 Task: Check the rules for "Sunday Gridiron Challenge".
Action: Mouse moved to (834, 456)
Screenshot: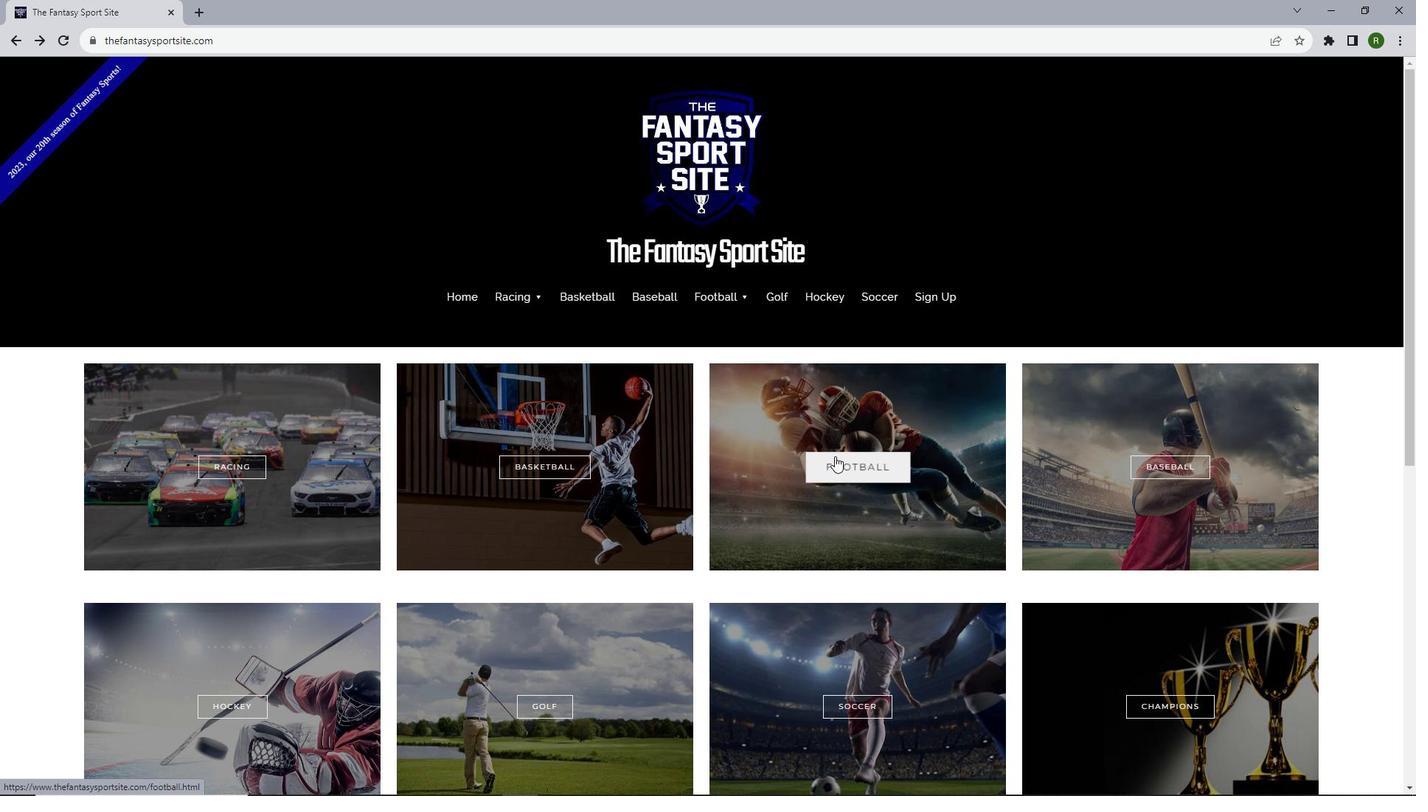 
Action: Mouse pressed left at (834, 456)
Screenshot: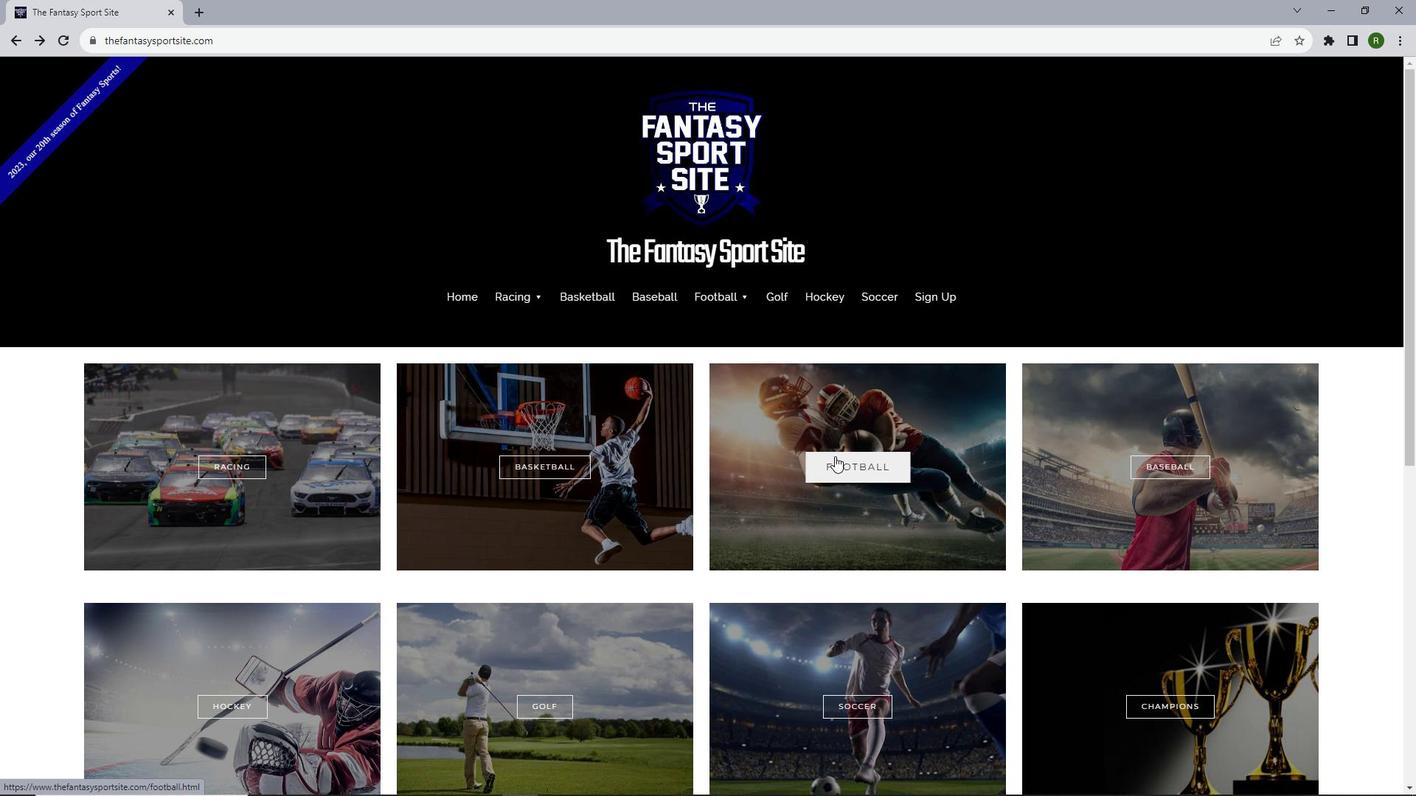 
Action: Mouse moved to (817, 473)
Screenshot: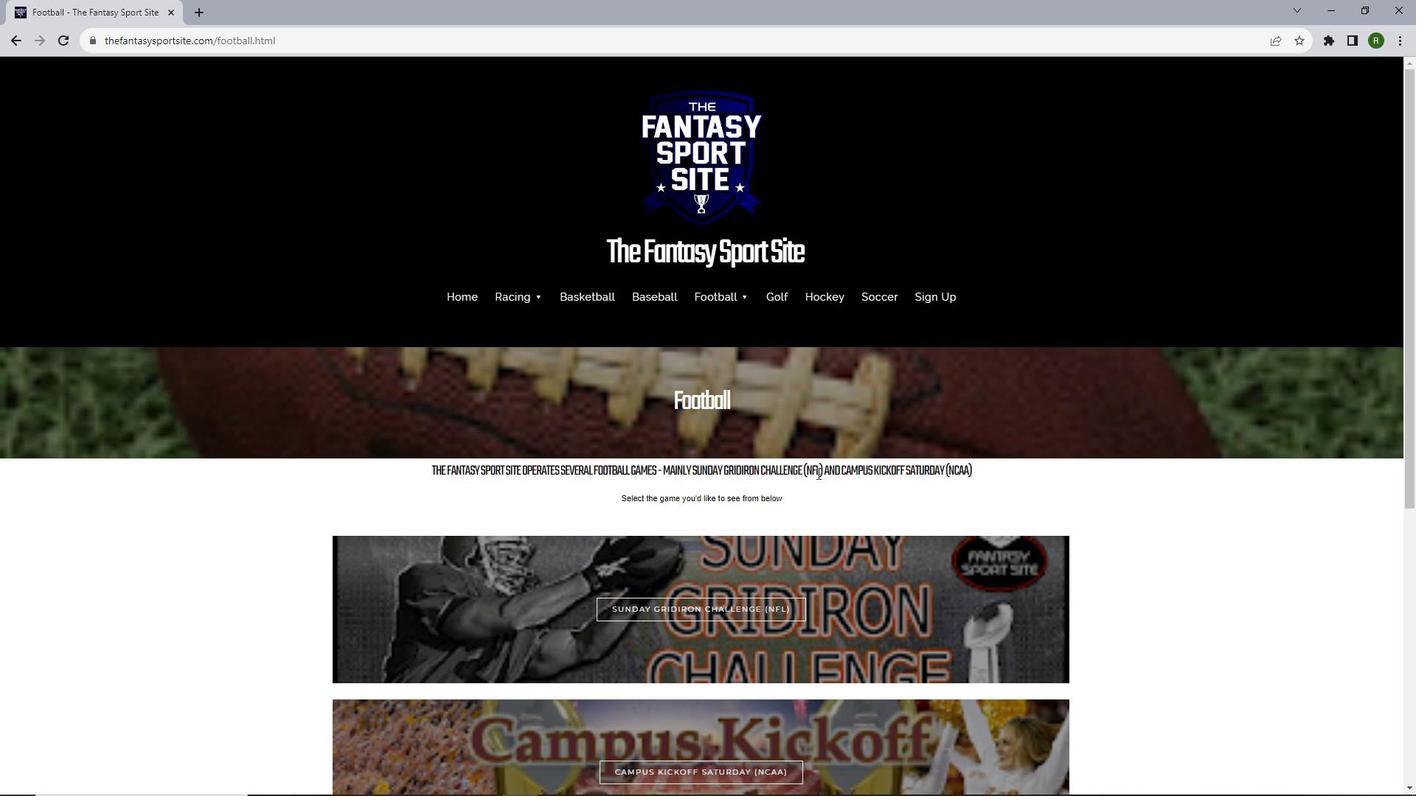 
Action: Mouse scrolled (817, 472) with delta (0, 0)
Screenshot: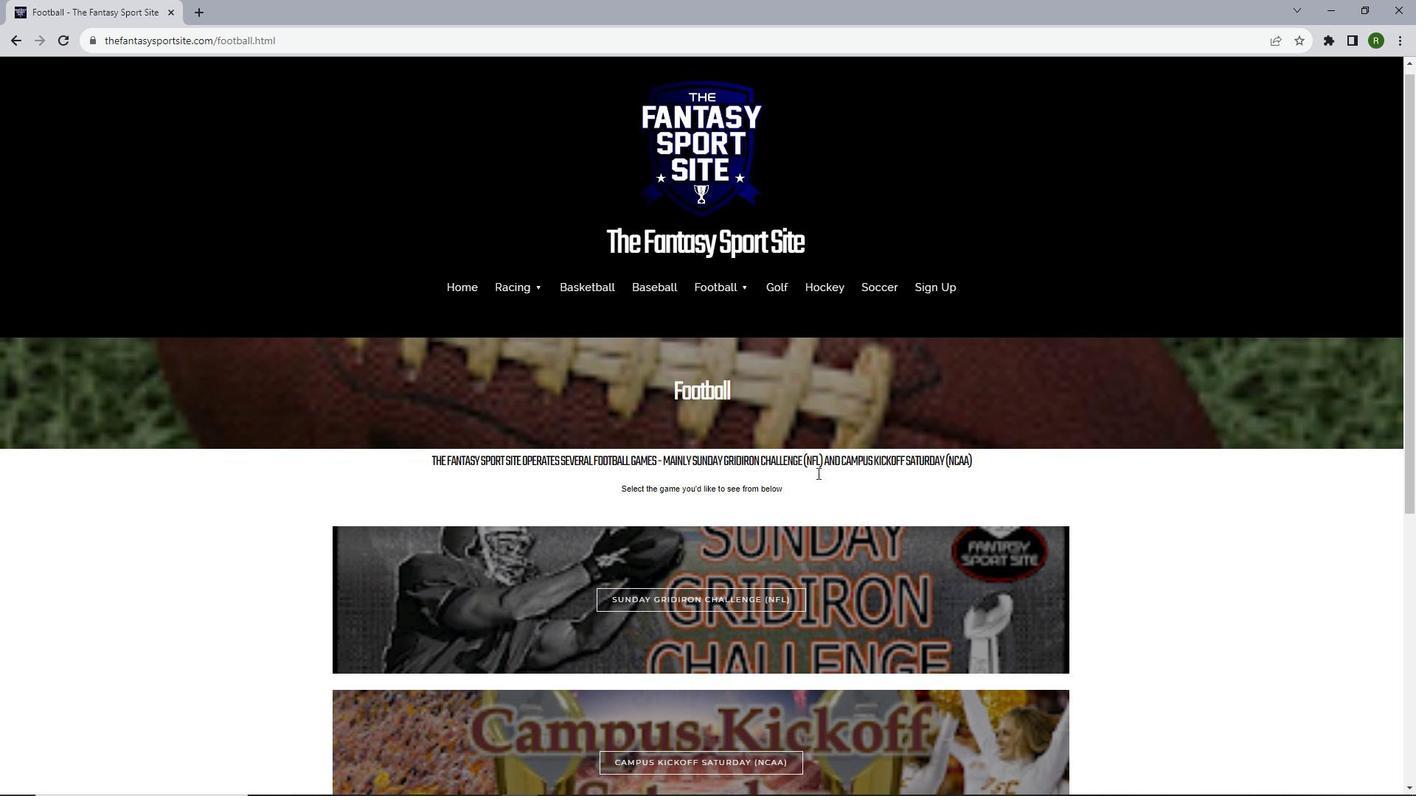 
Action: Mouse scrolled (817, 472) with delta (0, 0)
Screenshot: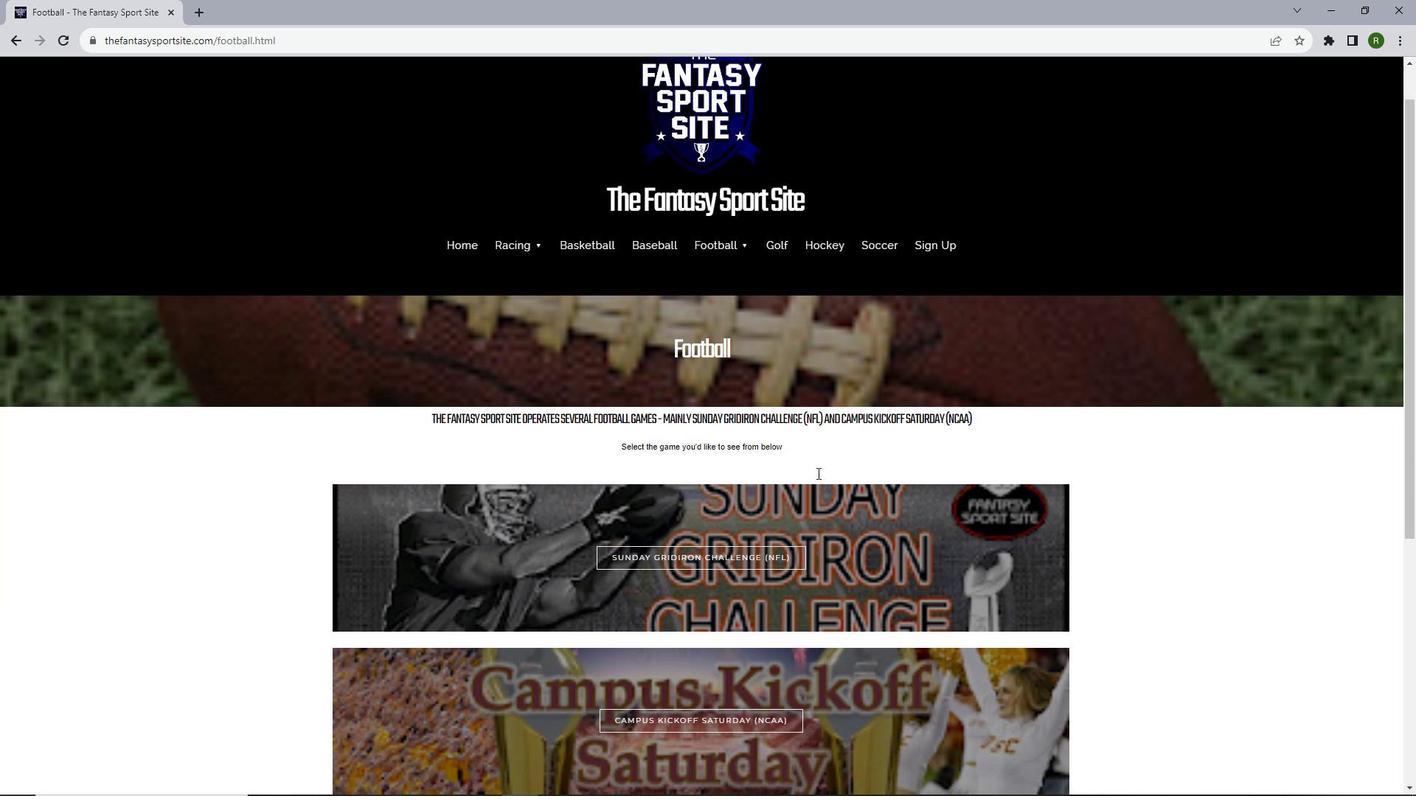 
Action: Mouse moved to (721, 468)
Screenshot: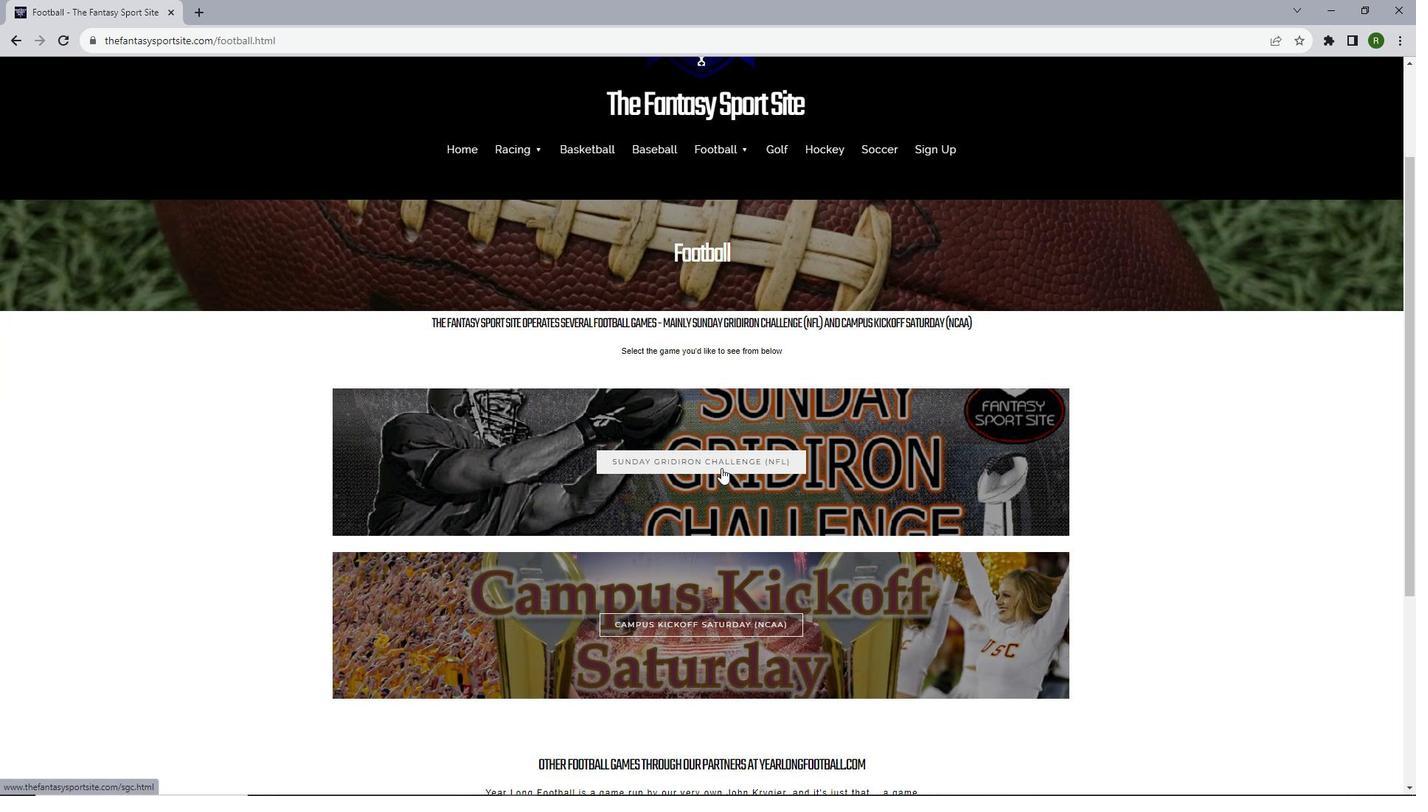 
Action: Mouse pressed left at (721, 468)
Screenshot: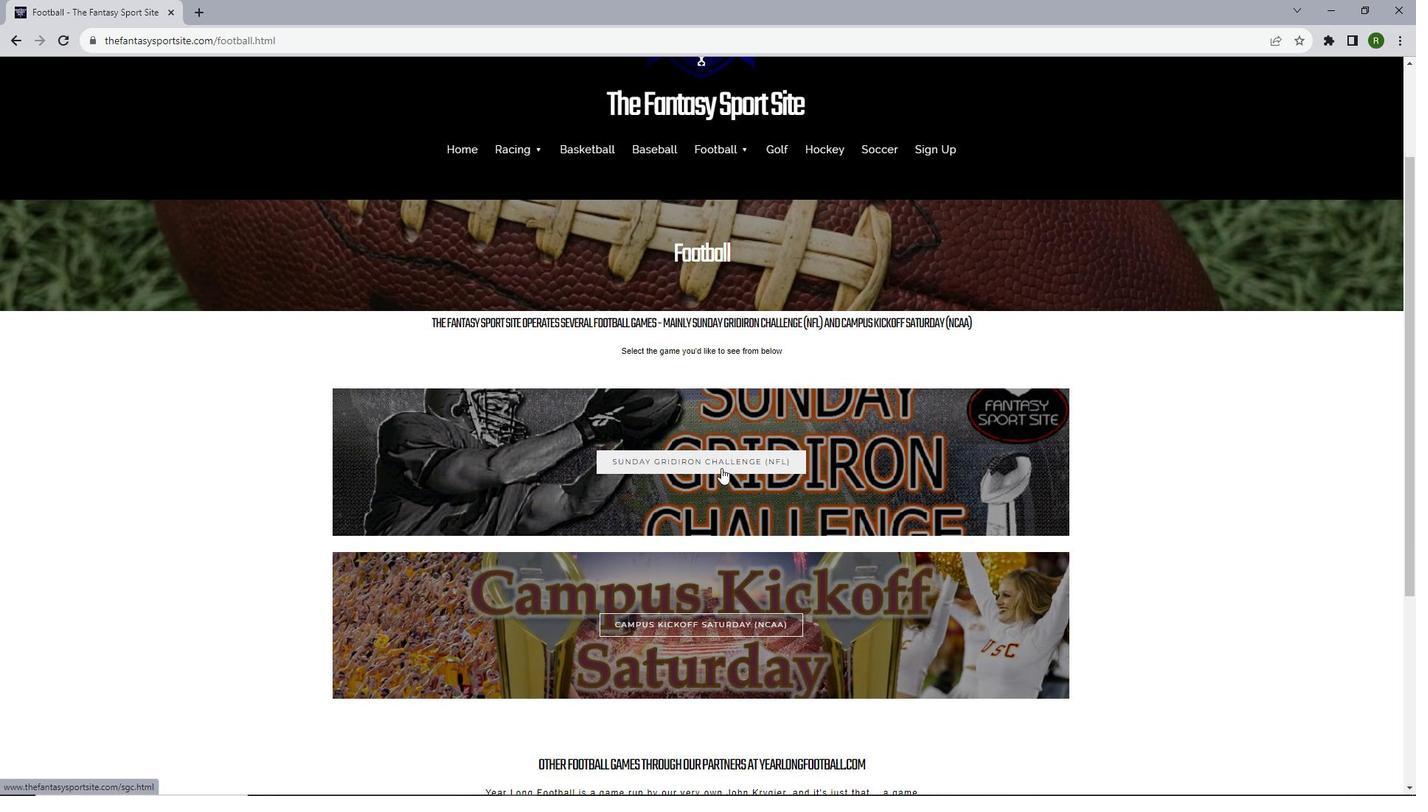 
Action: Mouse moved to (628, 413)
Screenshot: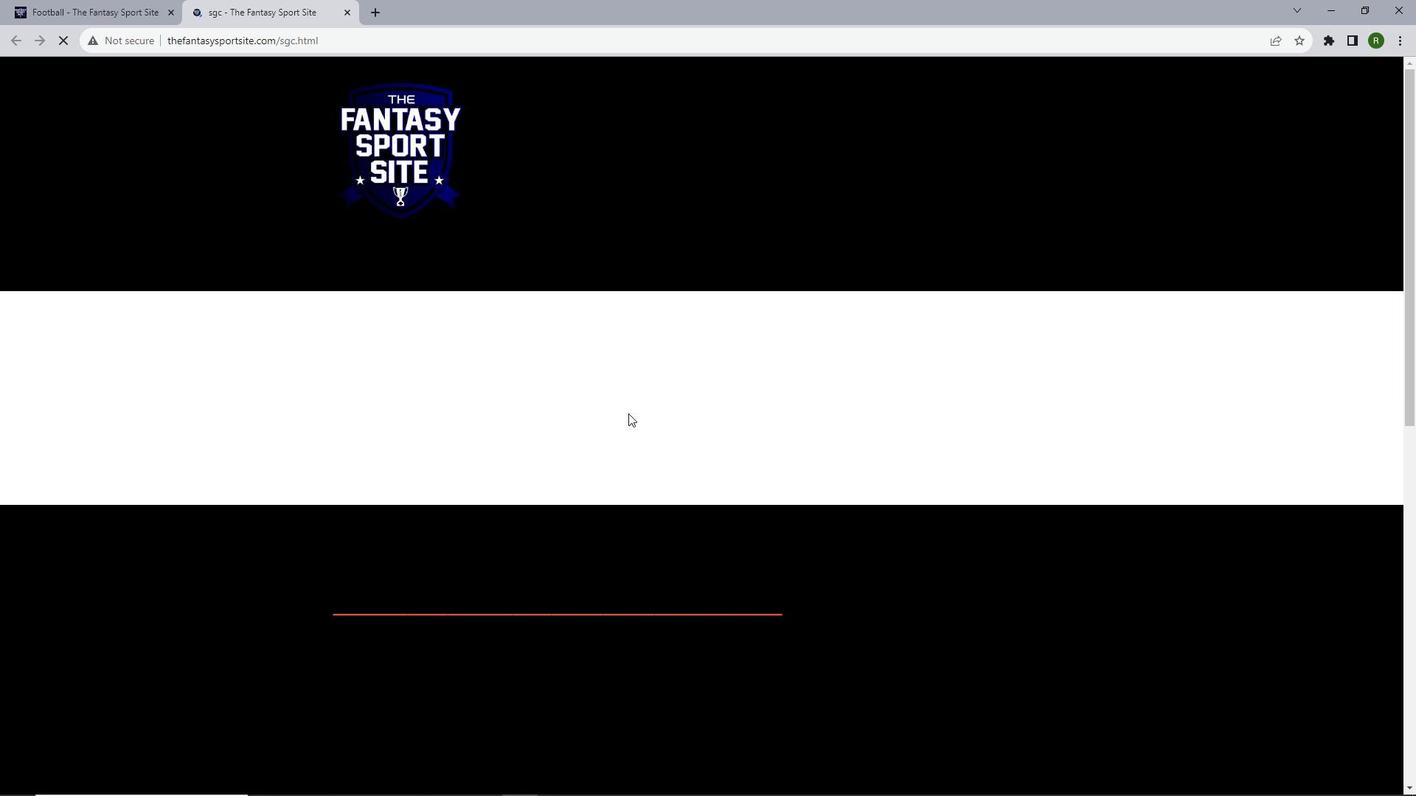 
Action: Mouse scrolled (628, 413) with delta (0, 0)
Screenshot: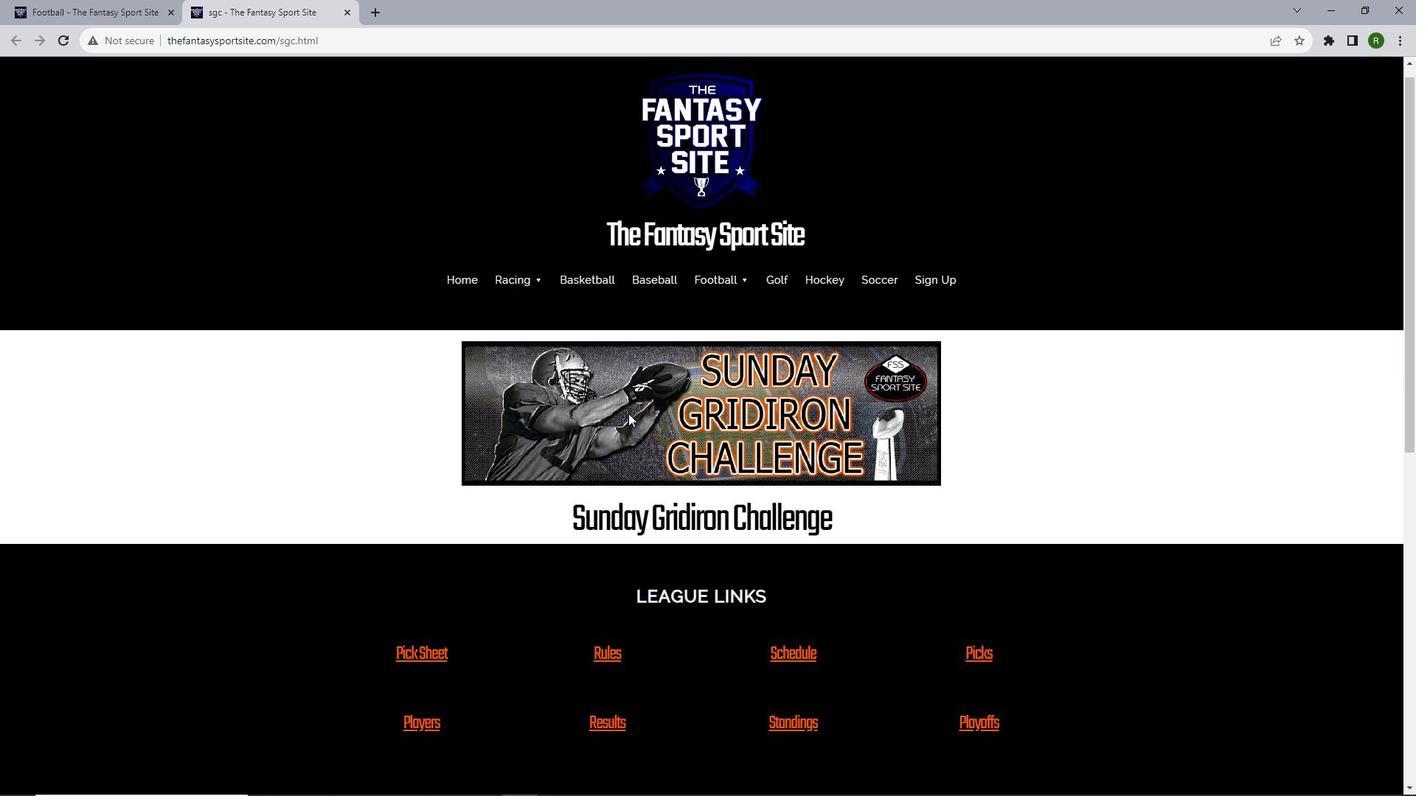 
Action: Mouse scrolled (628, 413) with delta (0, 0)
Screenshot: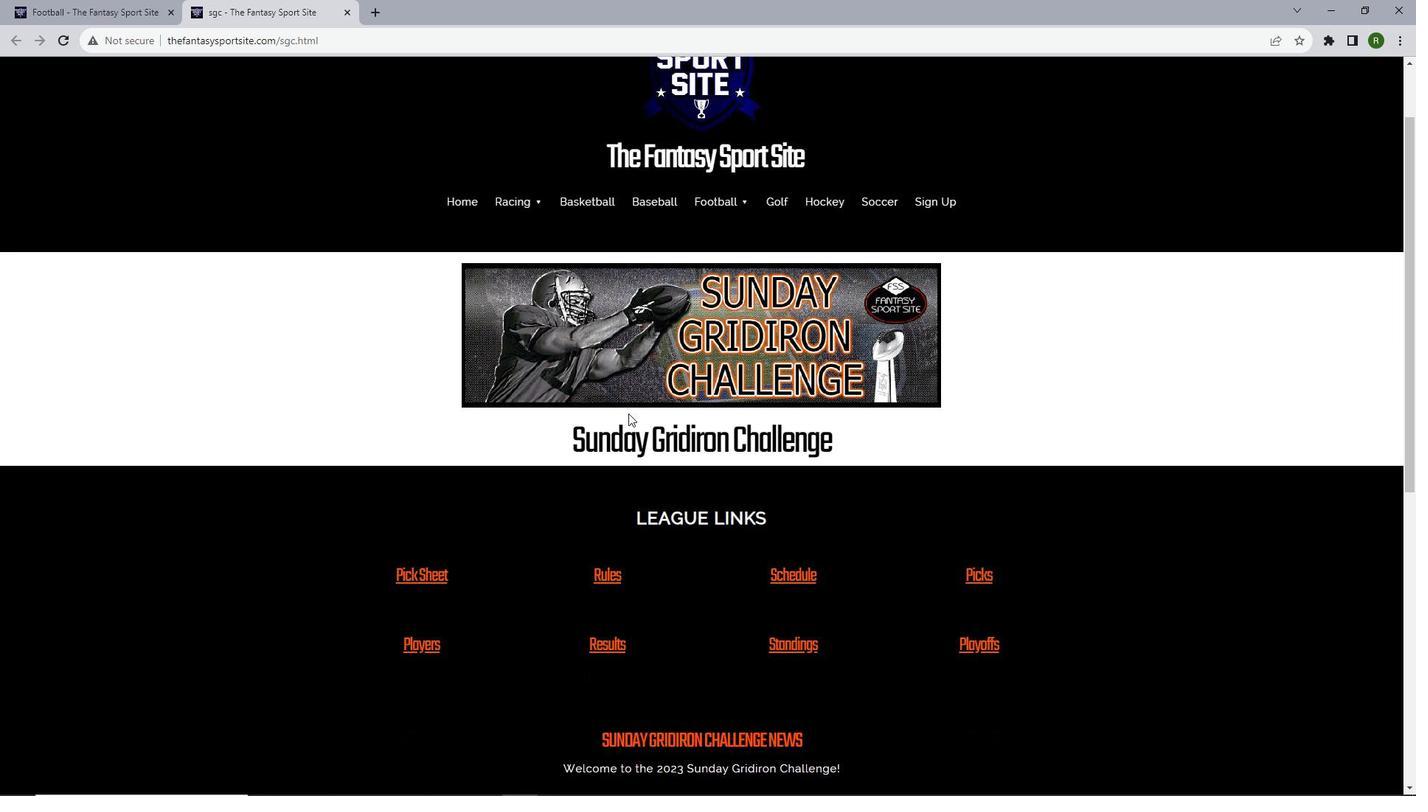 
Action: Mouse scrolled (628, 413) with delta (0, 0)
Screenshot: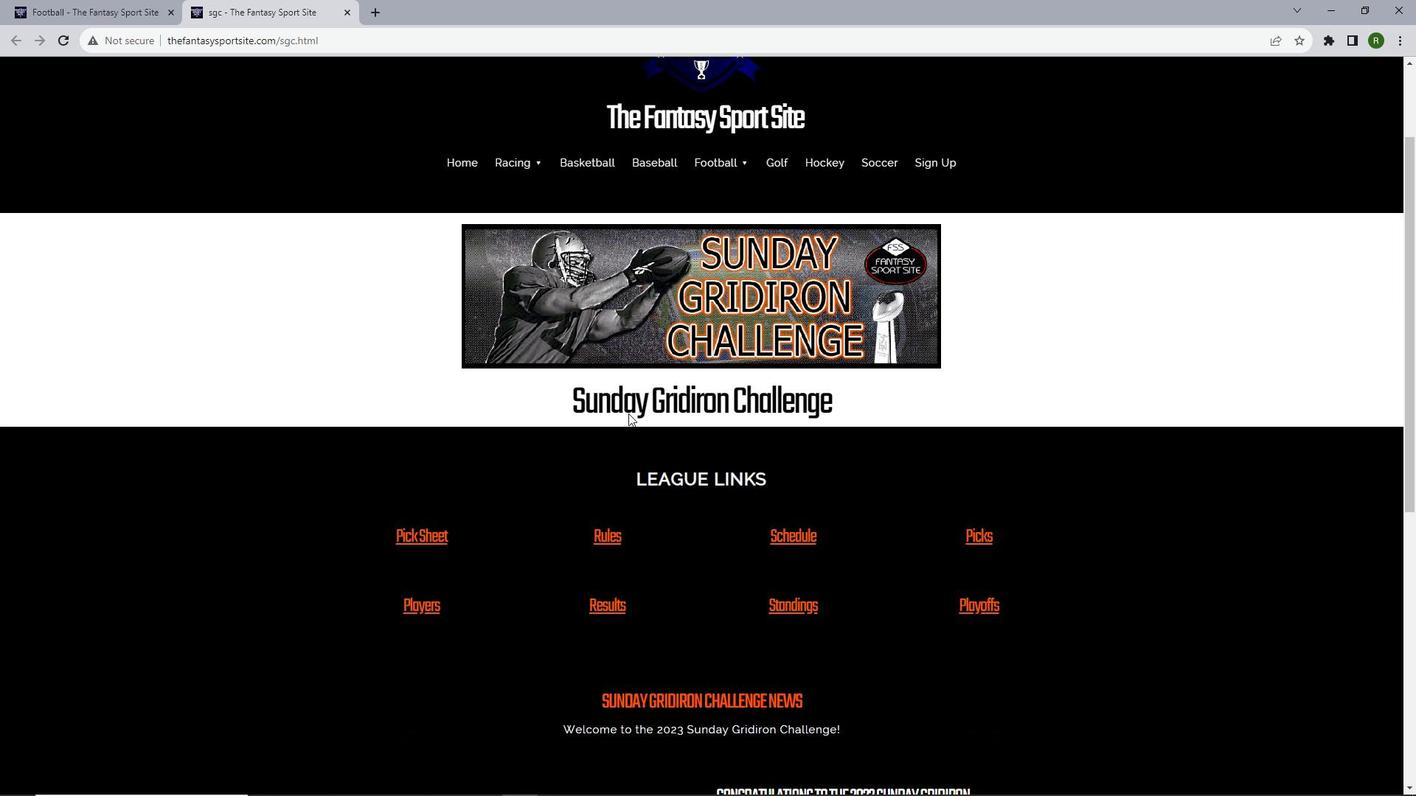 
Action: Mouse moved to (633, 414)
Screenshot: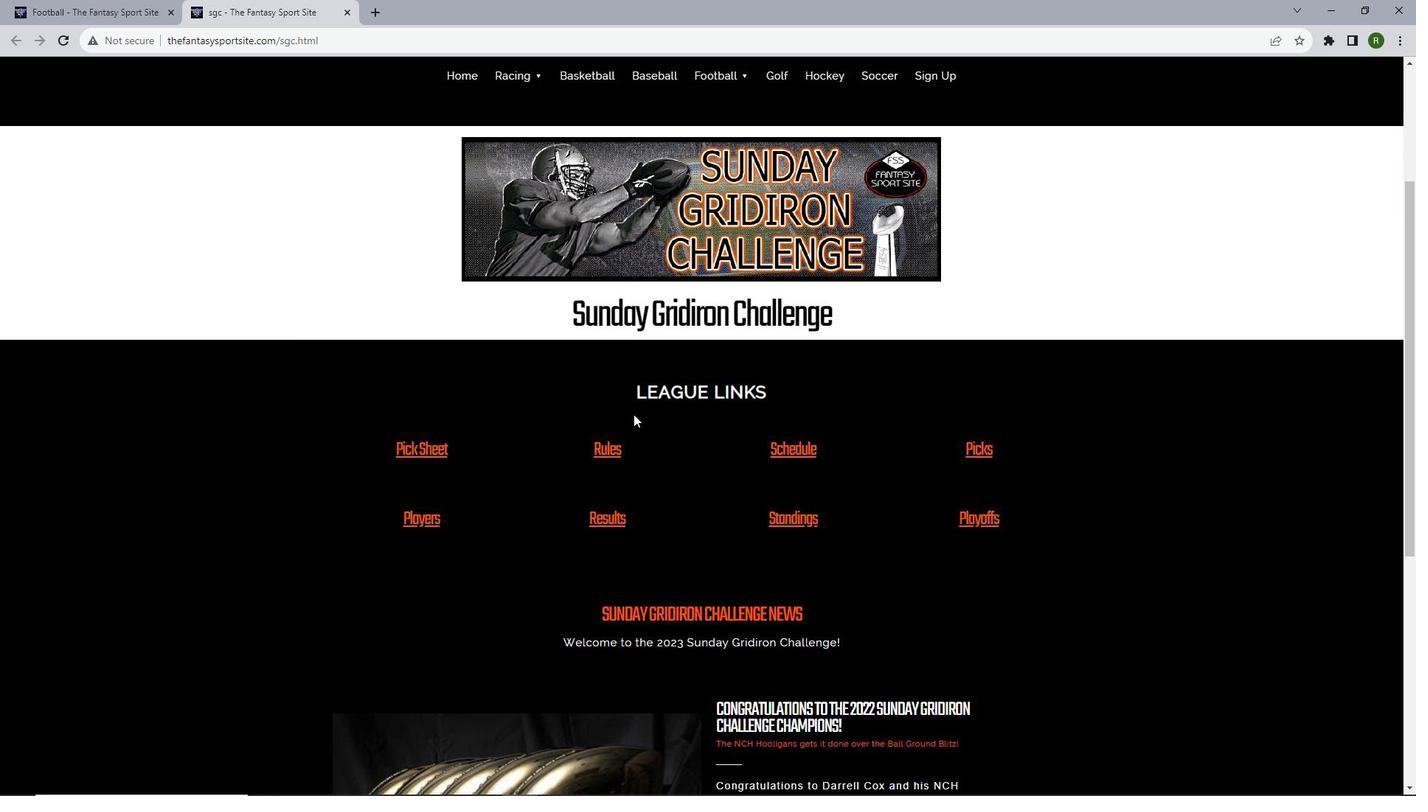 
Action: Mouse scrolled (633, 413) with delta (0, 0)
Screenshot: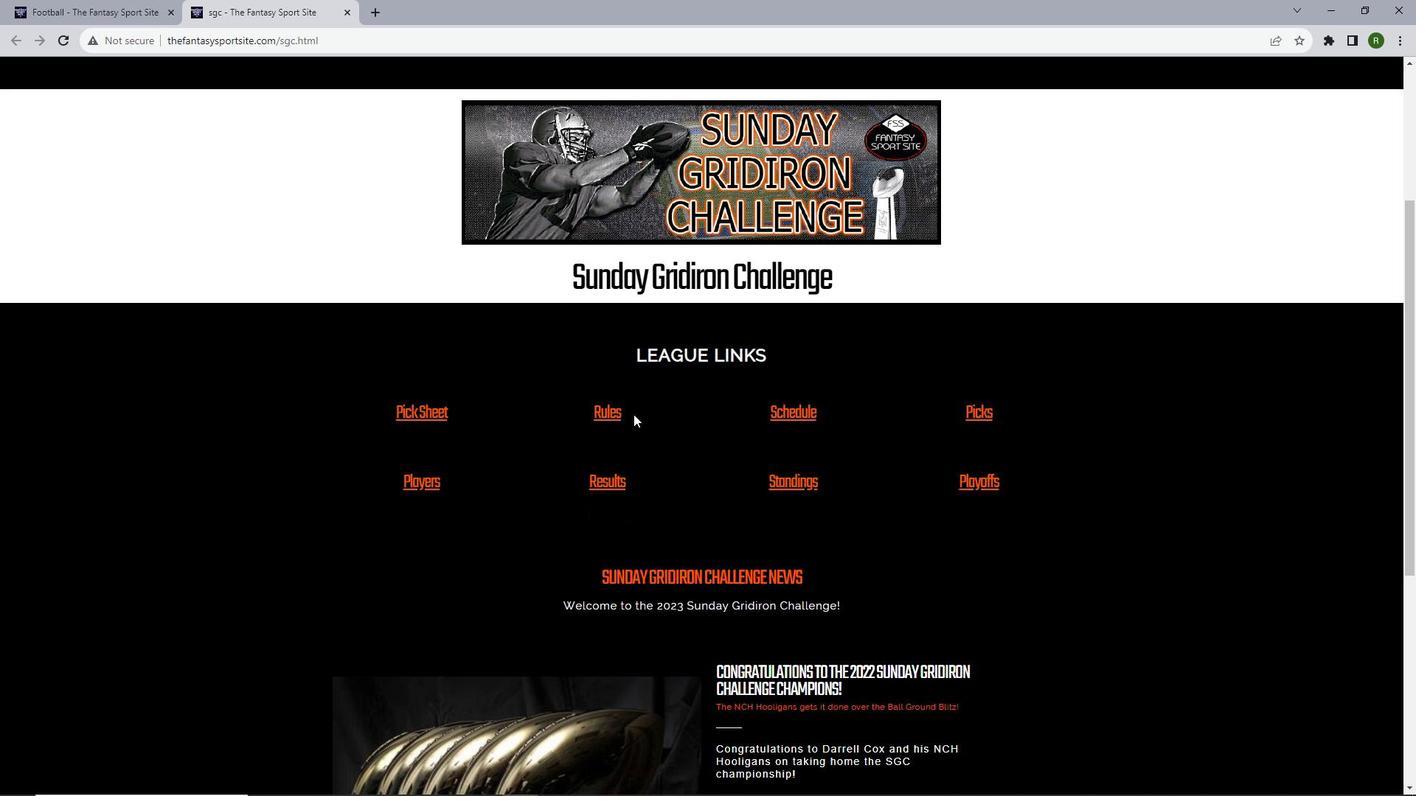 
Action: Mouse moved to (618, 376)
Screenshot: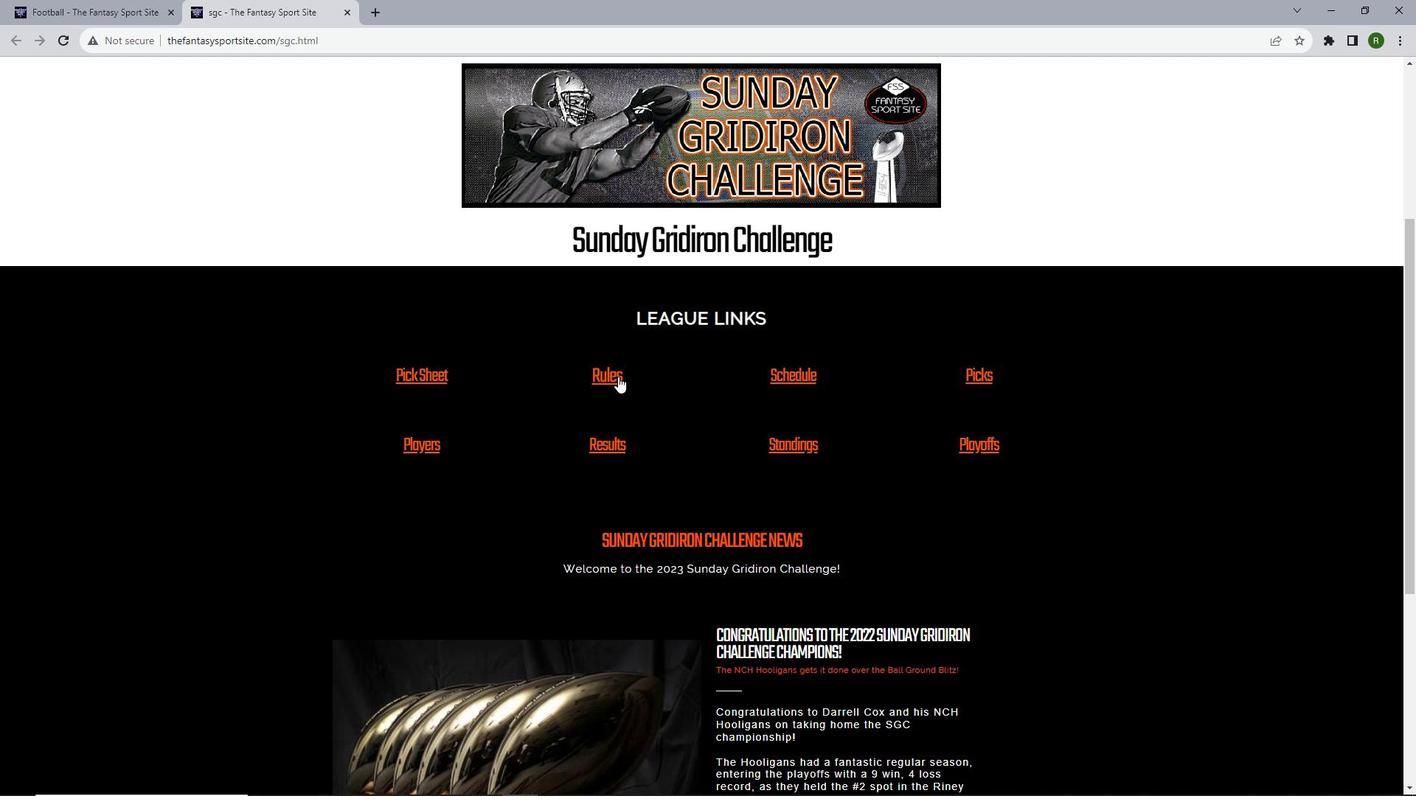 
Action: Mouse pressed left at (618, 376)
Screenshot: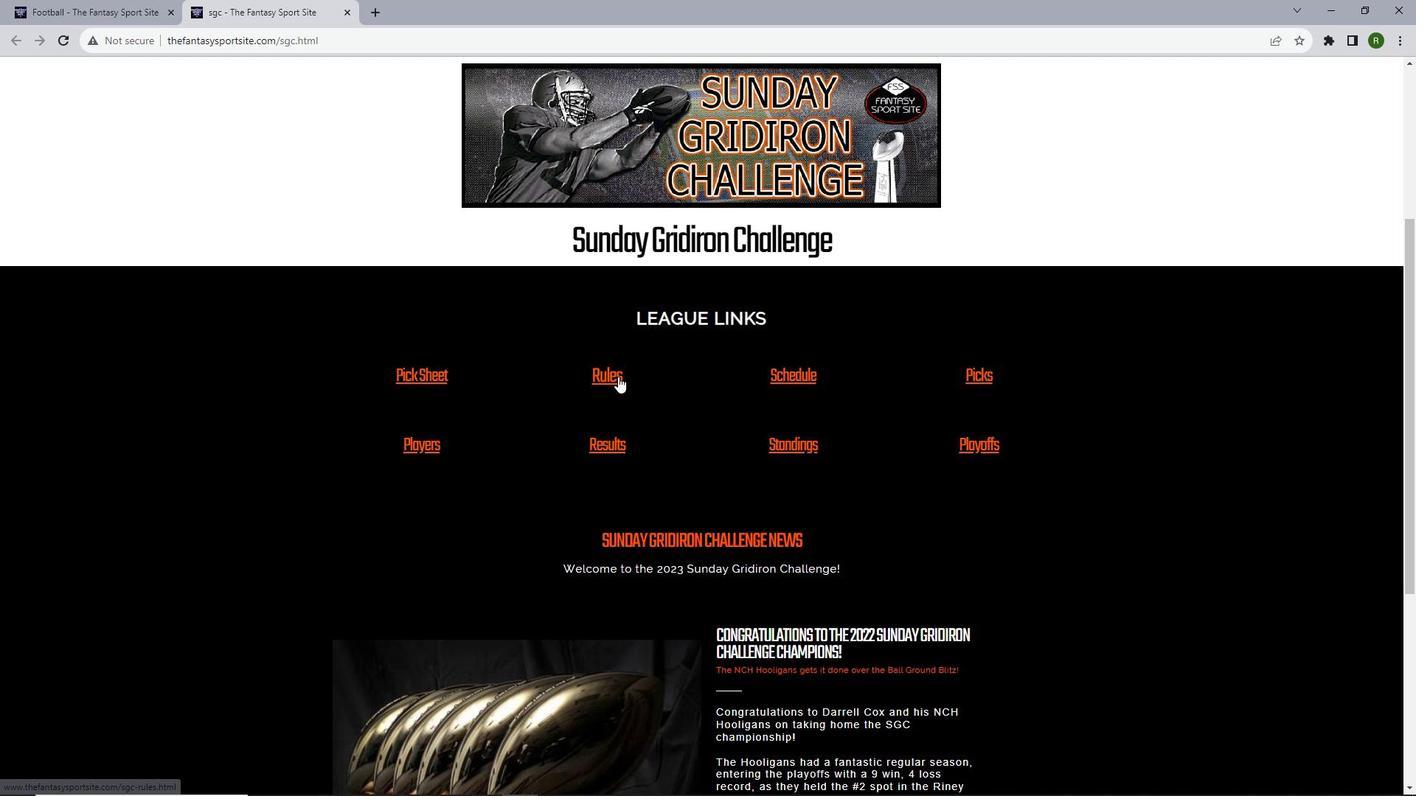 
Action: Mouse moved to (626, 372)
Screenshot: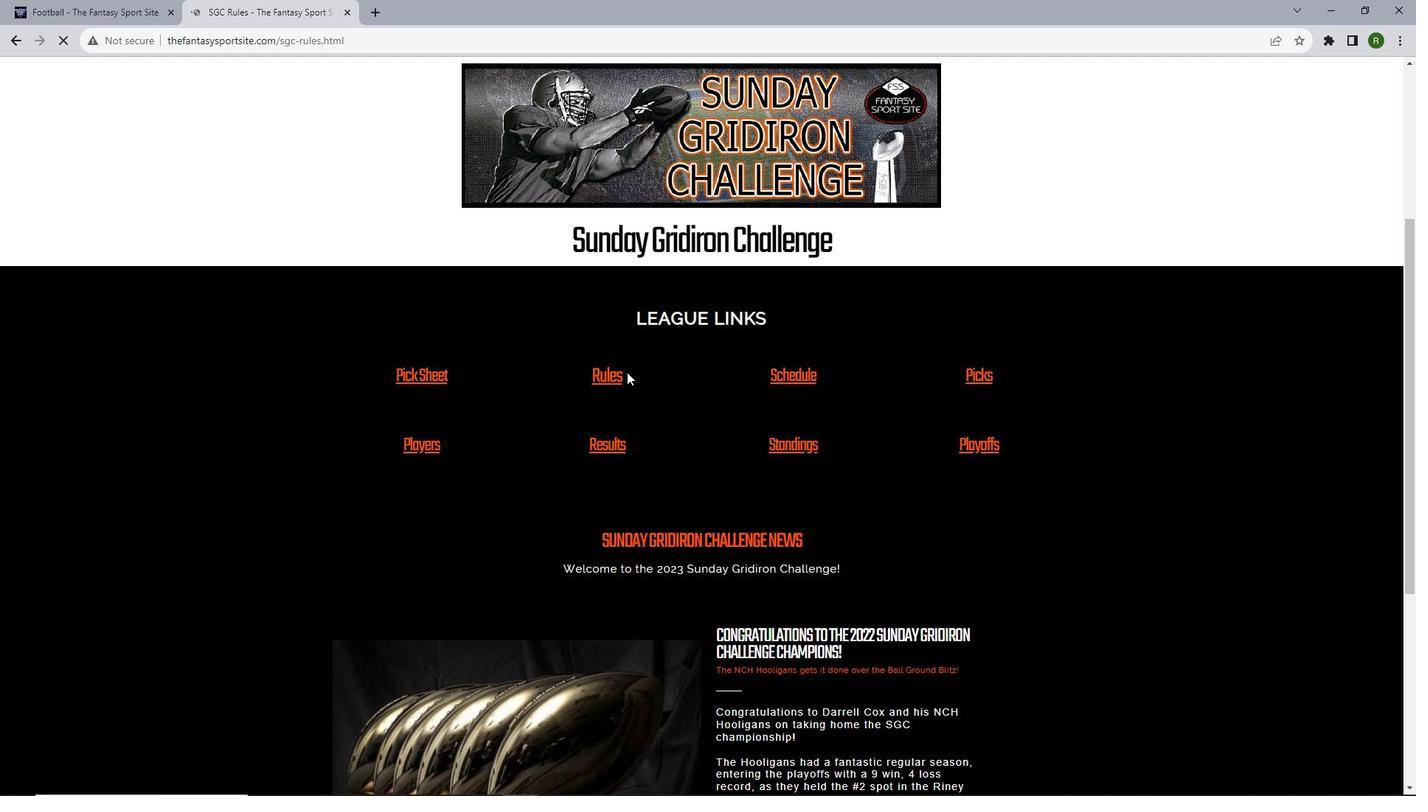 
Action: Mouse scrolled (626, 371) with delta (0, 0)
Screenshot: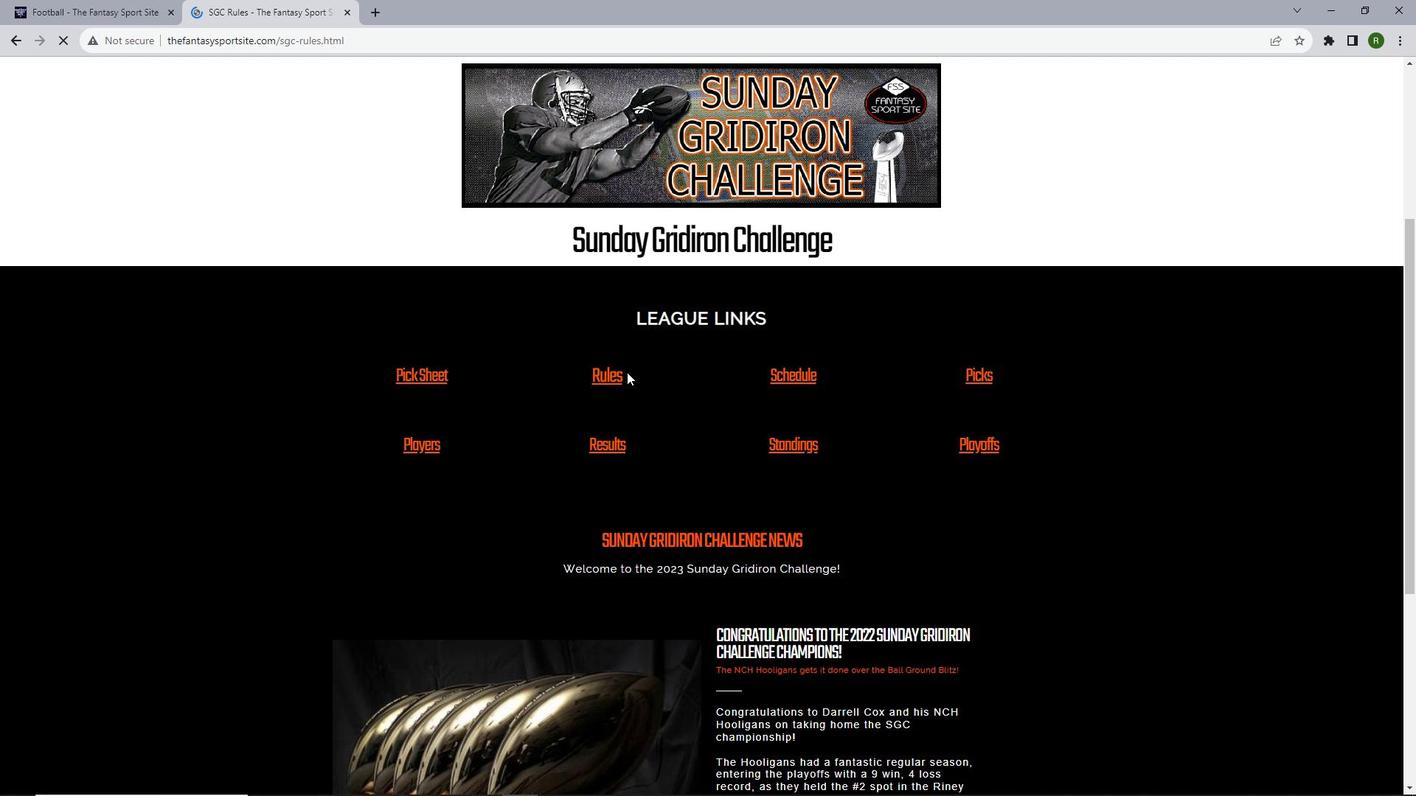 
Action: Mouse moved to (627, 372)
Screenshot: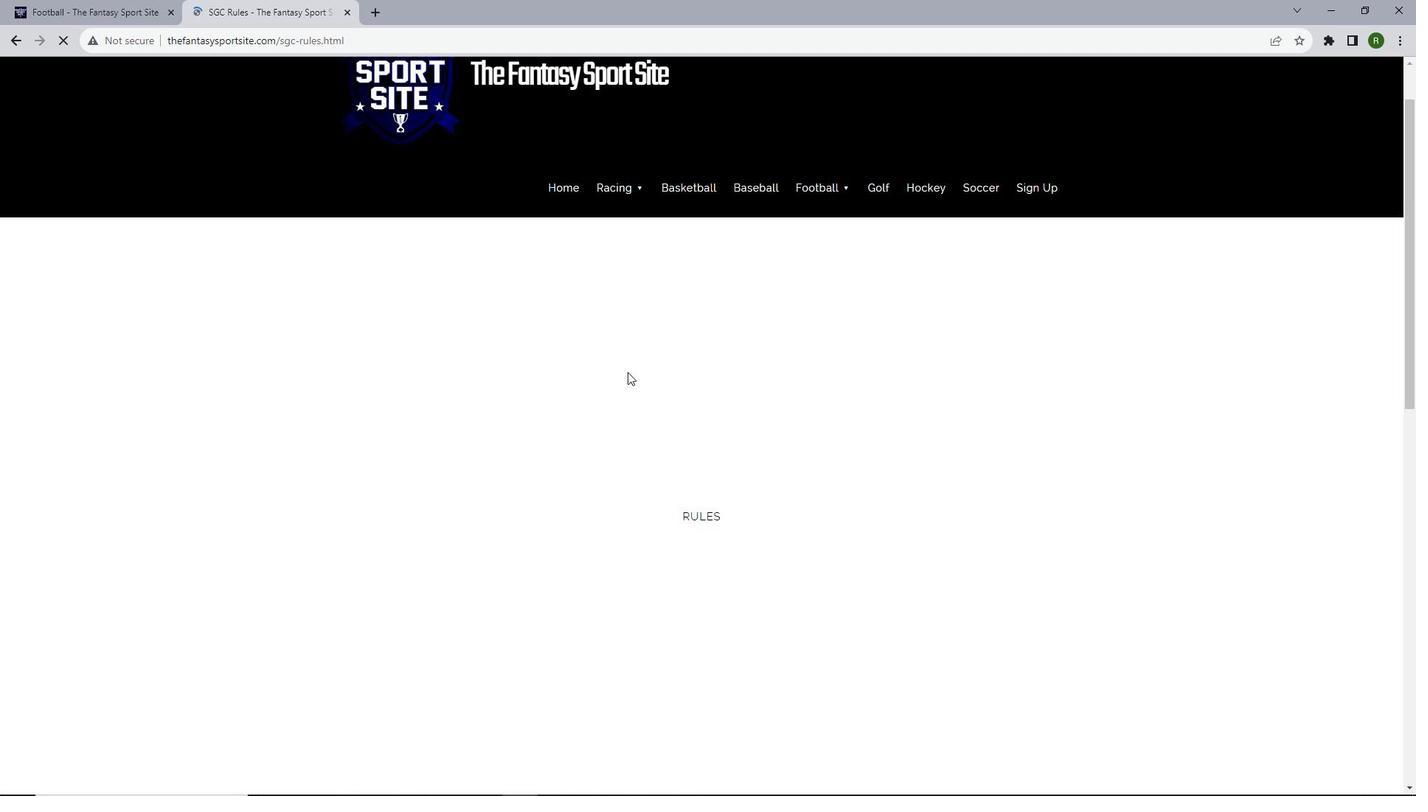
Action: Mouse scrolled (627, 371) with delta (0, 0)
Screenshot: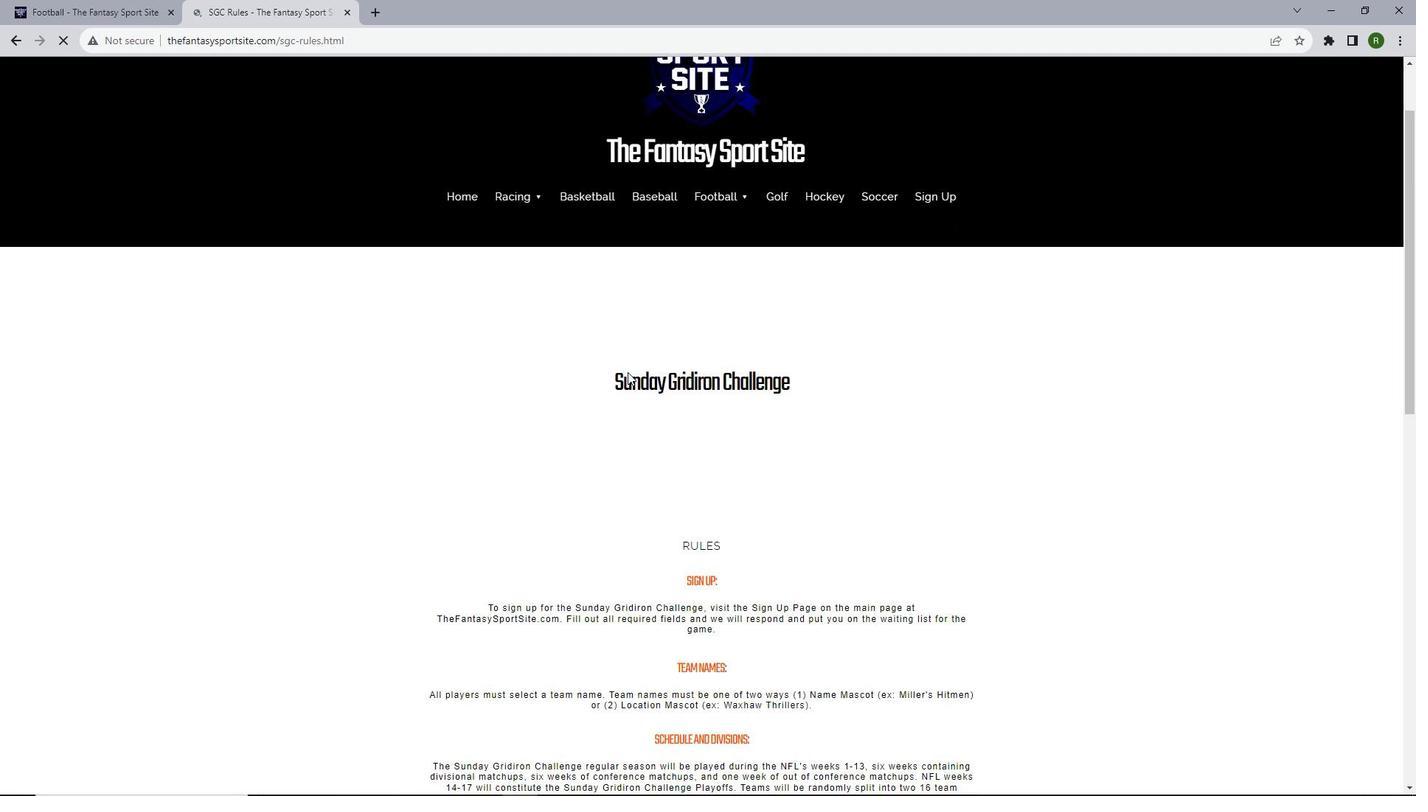 
Action: Mouse scrolled (627, 371) with delta (0, 0)
Screenshot: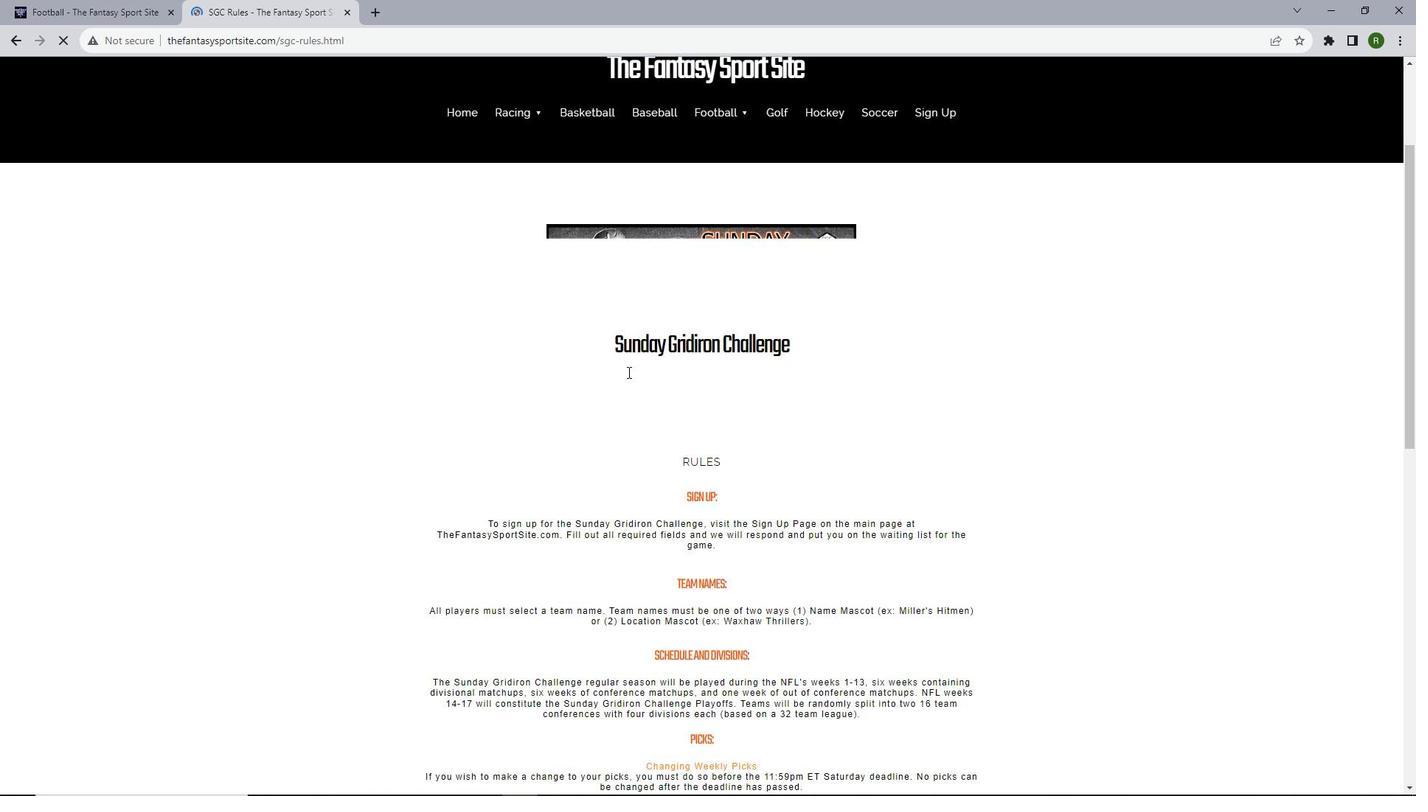
Action: Mouse scrolled (627, 371) with delta (0, 0)
Screenshot: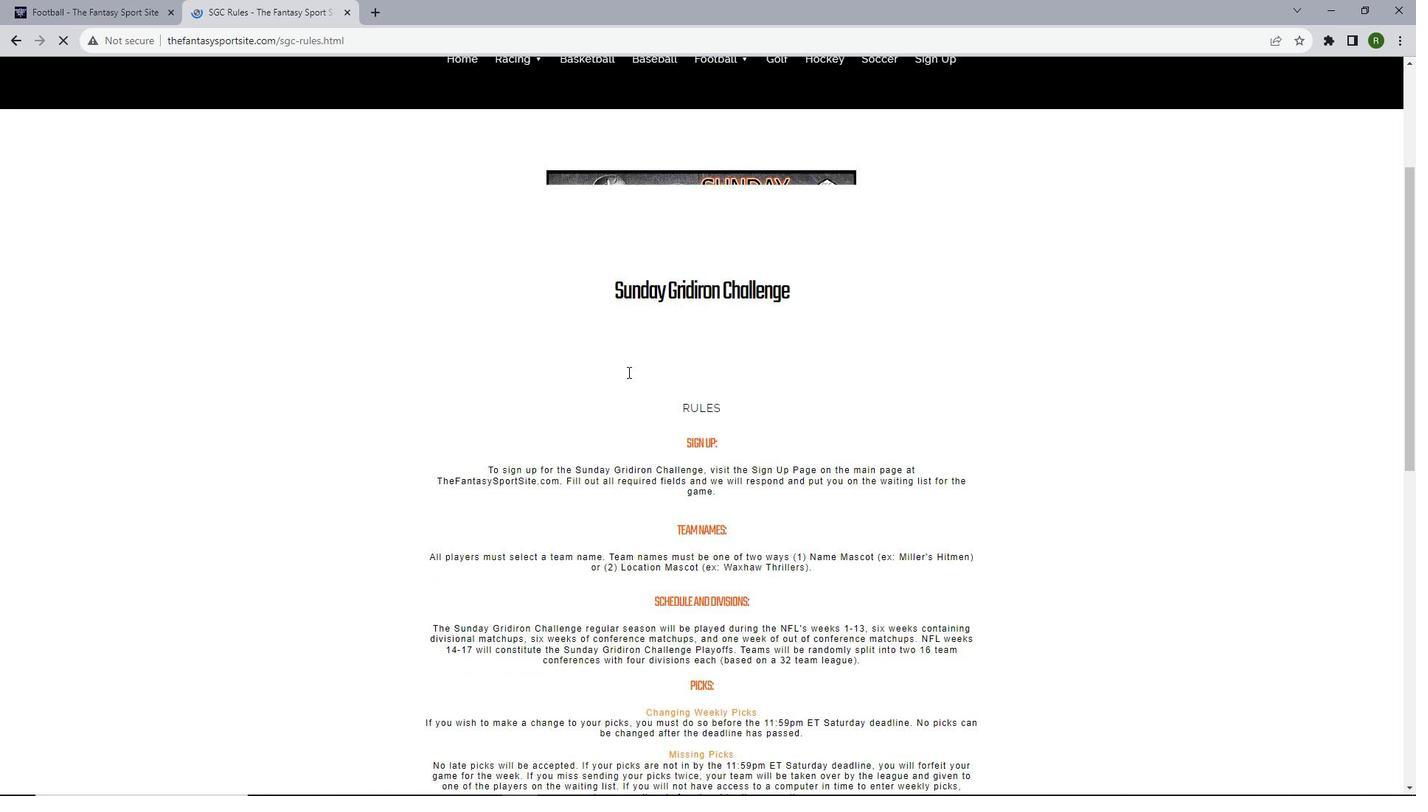 
Action: Mouse scrolled (627, 371) with delta (0, 0)
Screenshot: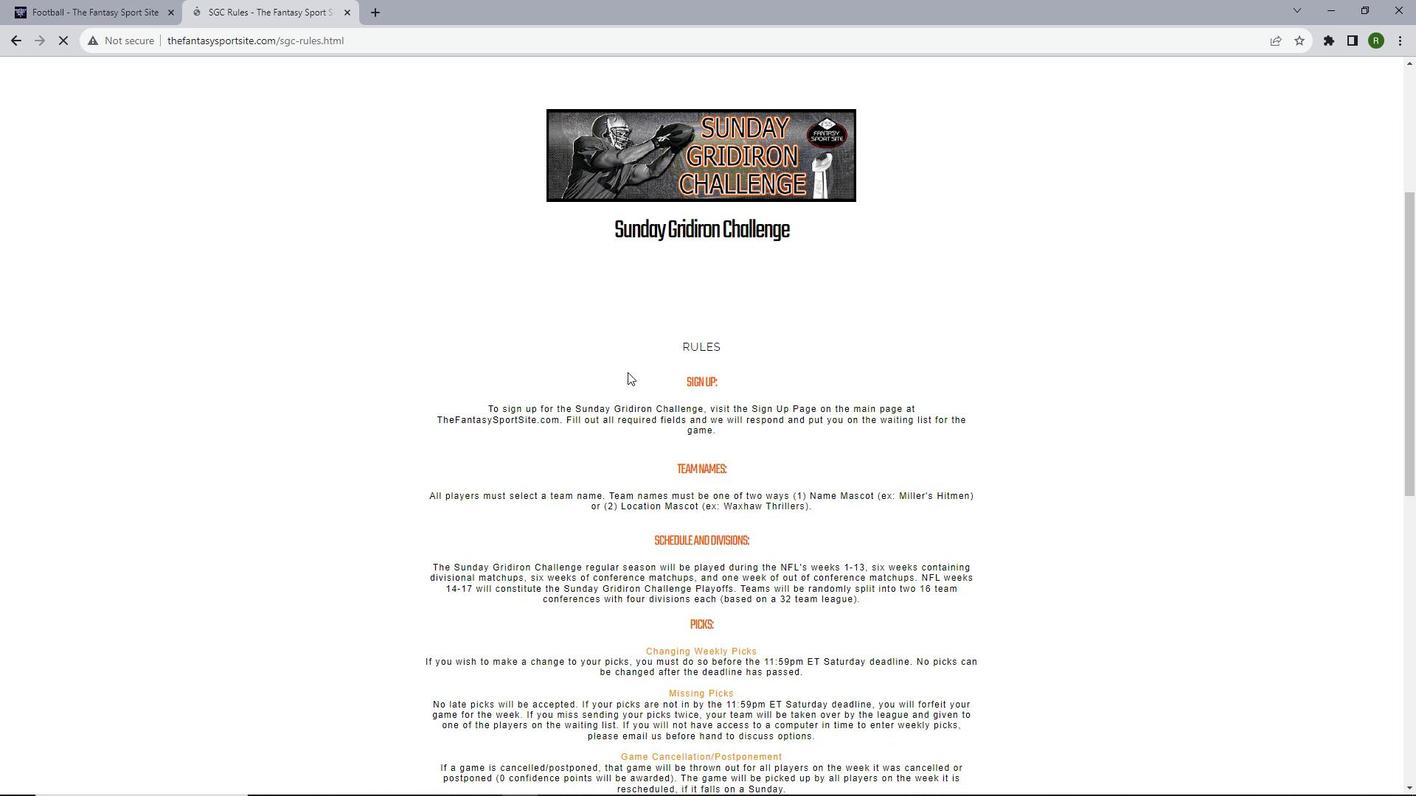 
Action: Mouse scrolled (627, 371) with delta (0, 0)
Screenshot: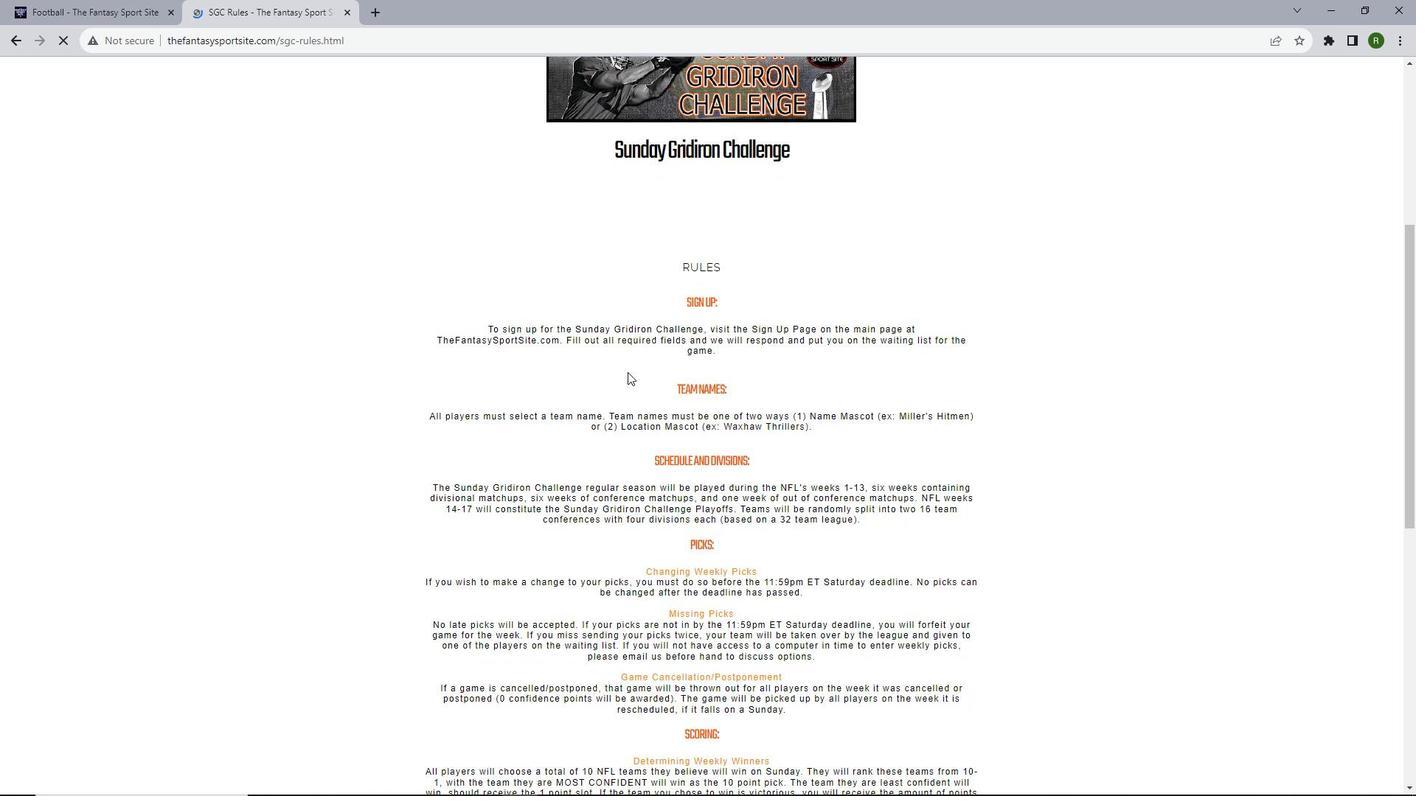 
Action: Mouse scrolled (627, 371) with delta (0, 0)
Screenshot: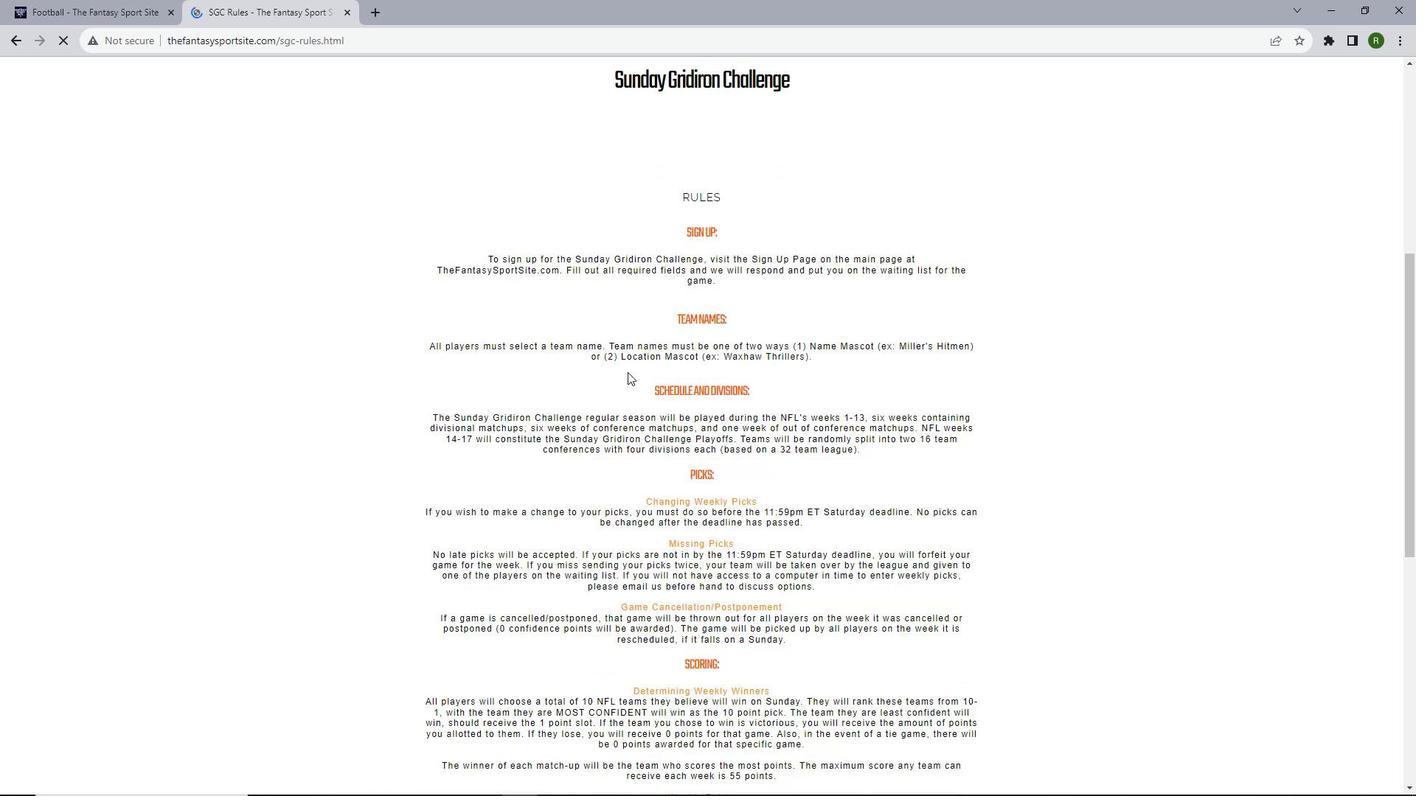 
Action: Mouse scrolled (627, 371) with delta (0, 0)
Screenshot: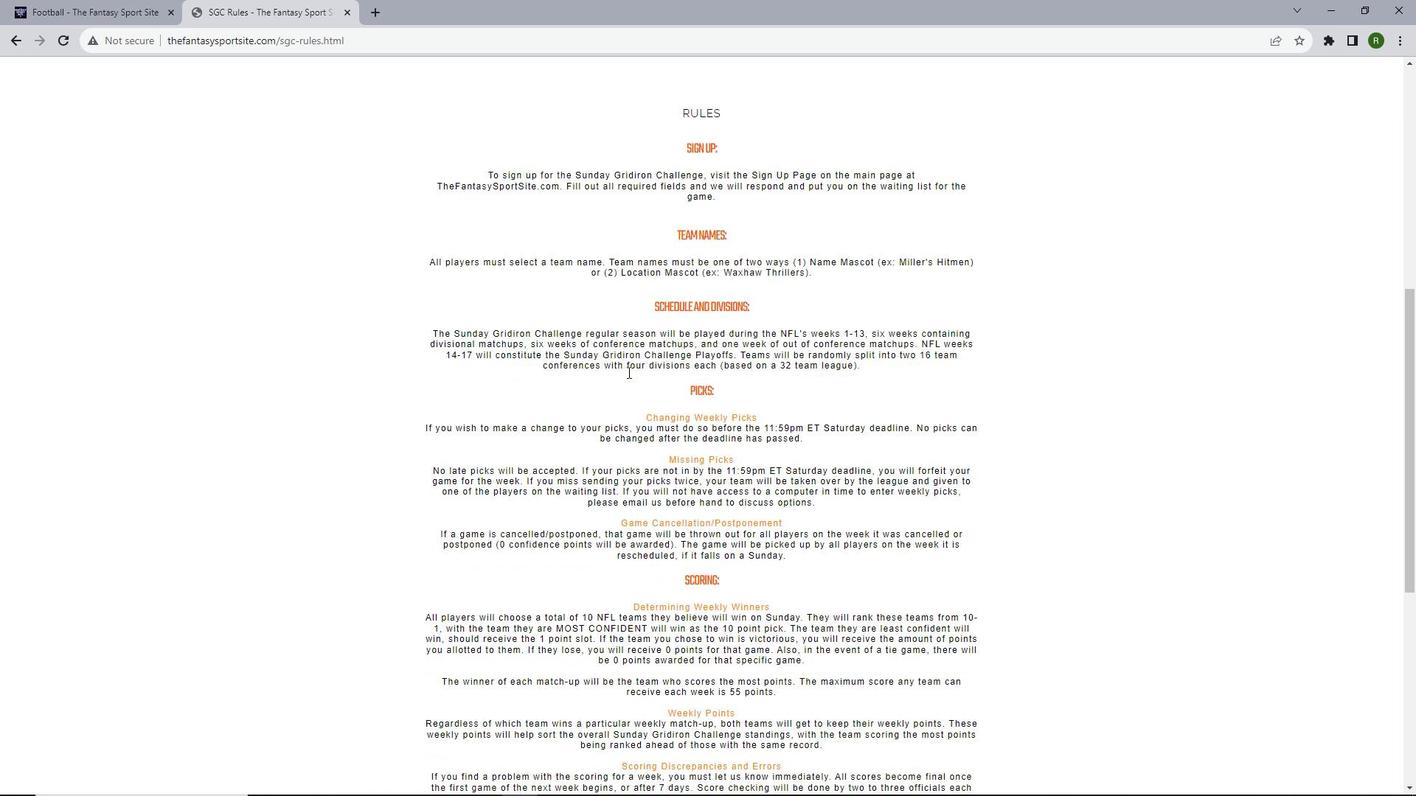 
Action: Mouse scrolled (627, 371) with delta (0, 0)
Screenshot: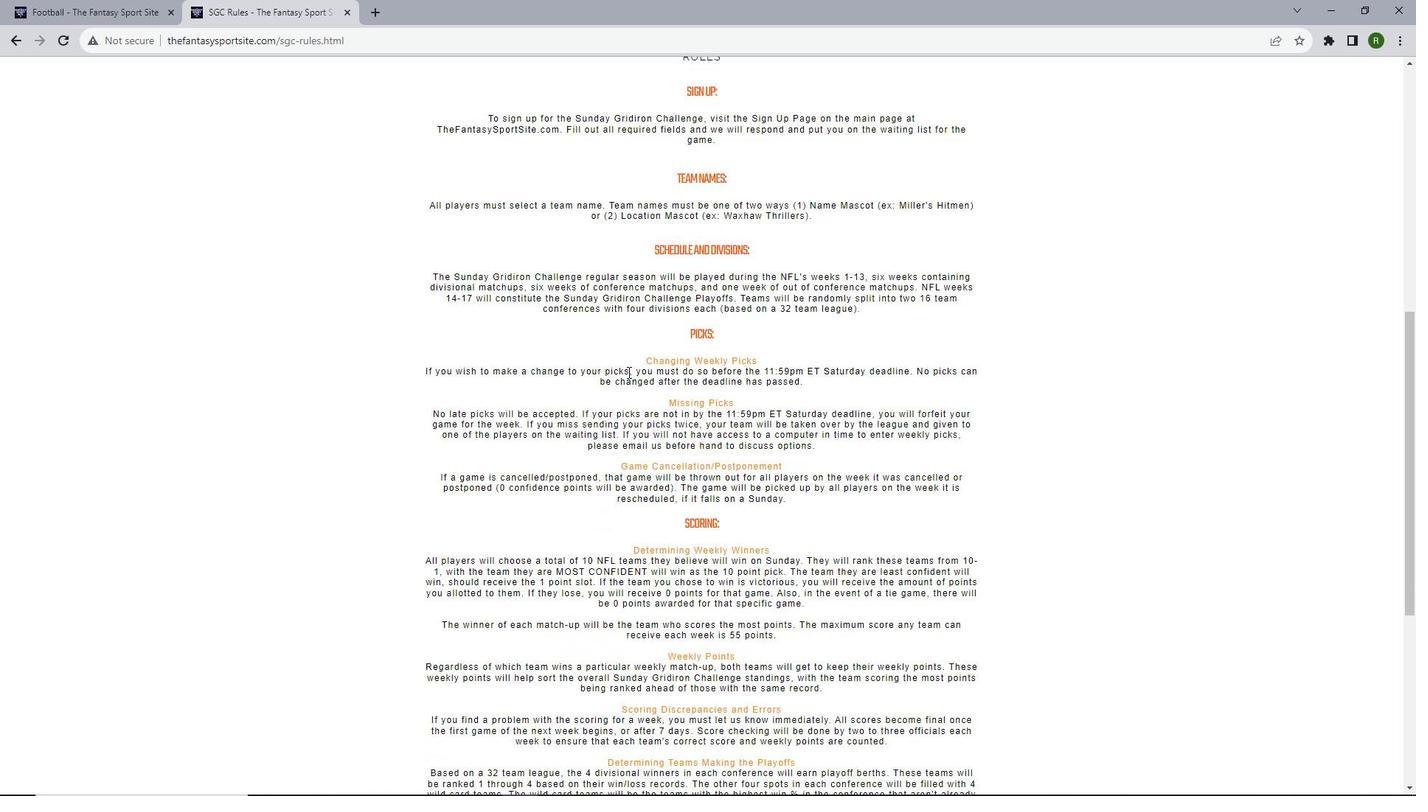 
Action: Mouse scrolled (627, 371) with delta (0, 0)
Screenshot: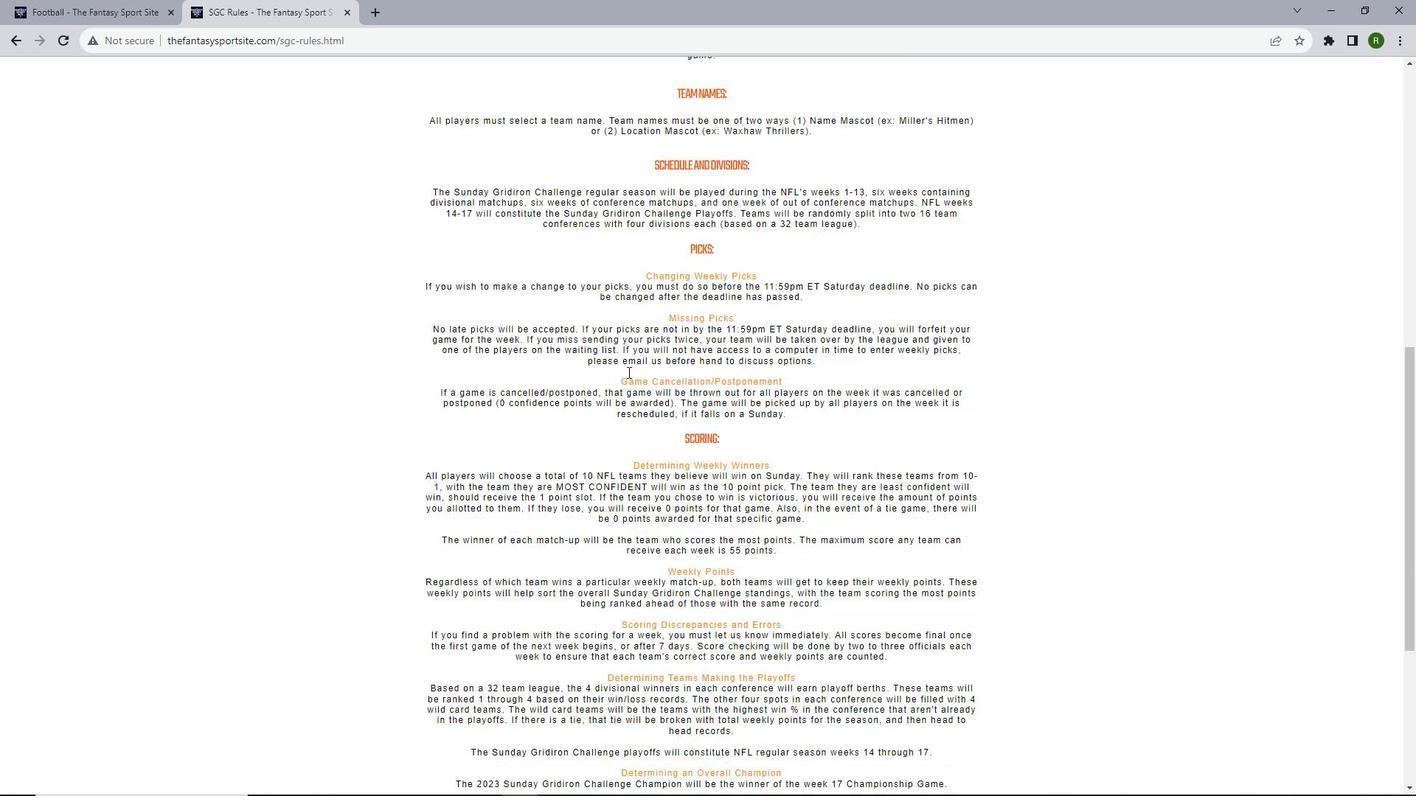 
Action: Mouse scrolled (627, 371) with delta (0, 0)
Screenshot: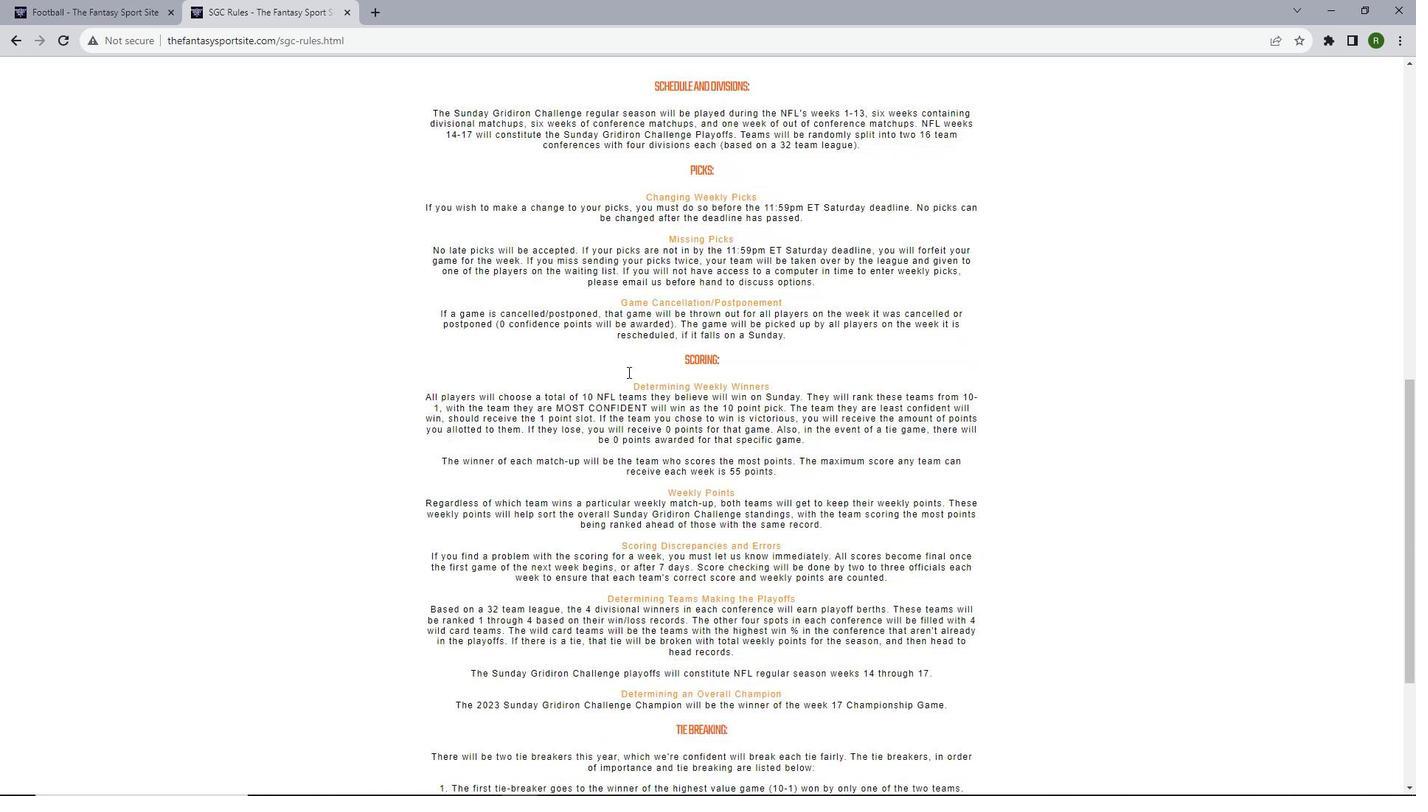 
Action: Mouse scrolled (627, 371) with delta (0, 0)
Screenshot: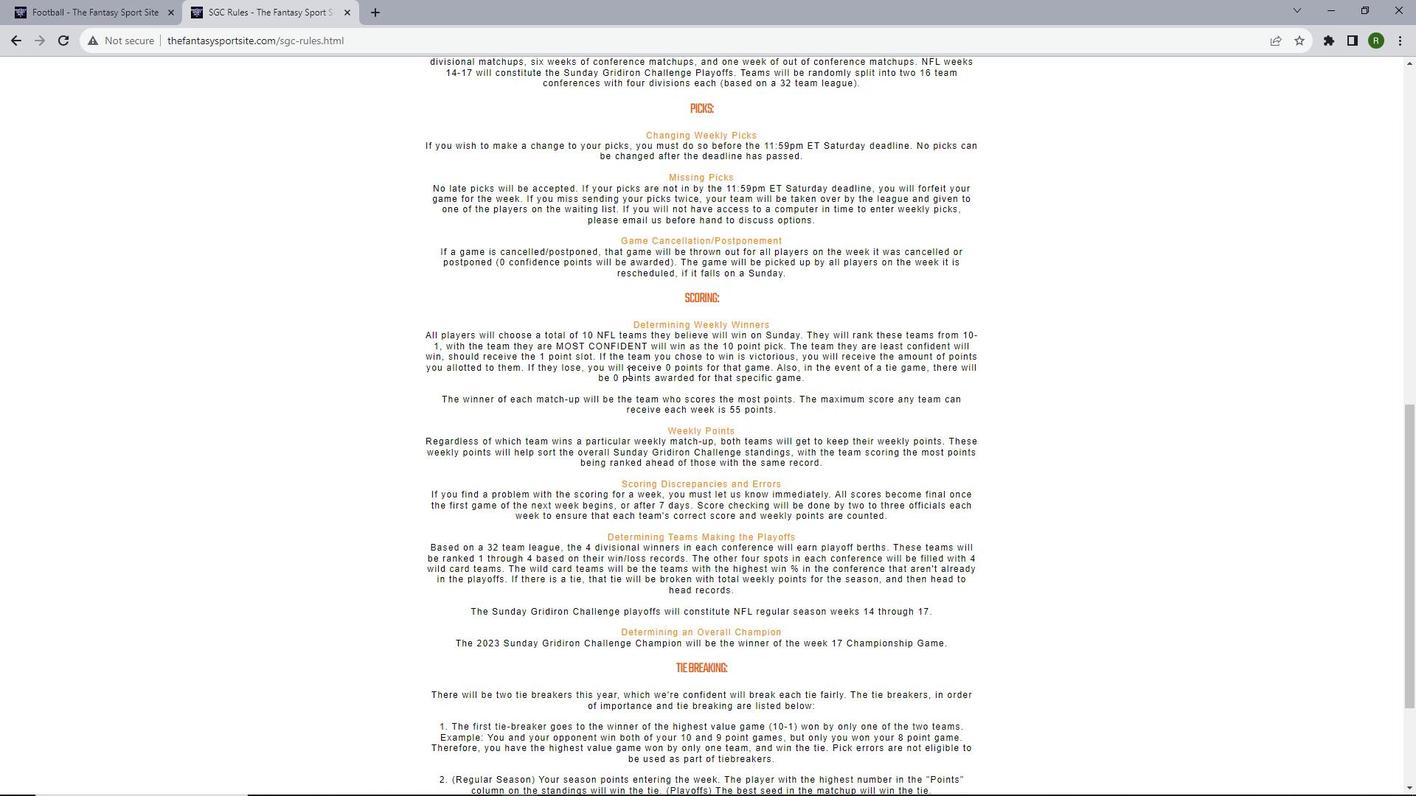 
Action: Mouse scrolled (627, 371) with delta (0, 0)
Screenshot: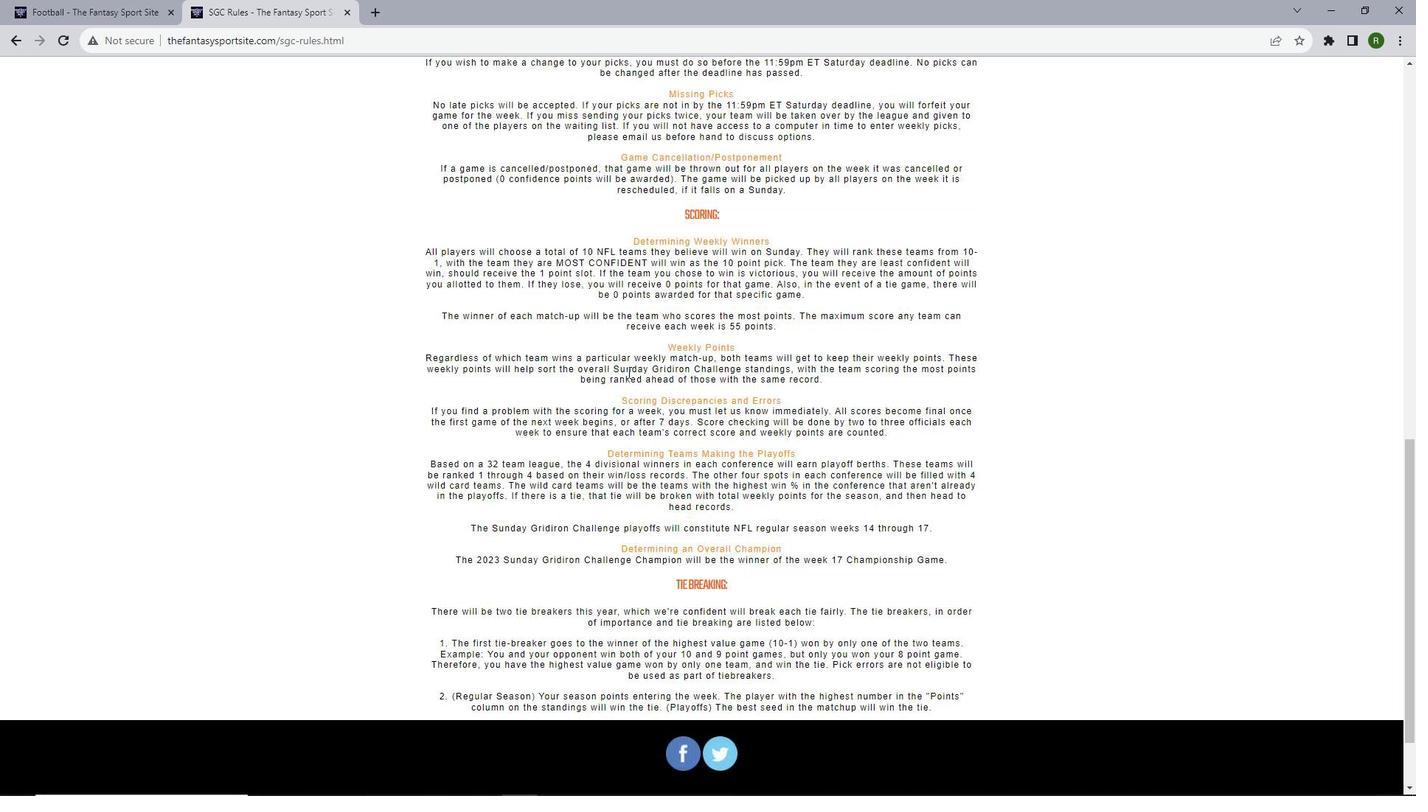 
Action: Mouse scrolled (627, 371) with delta (0, 0)
Screenshot: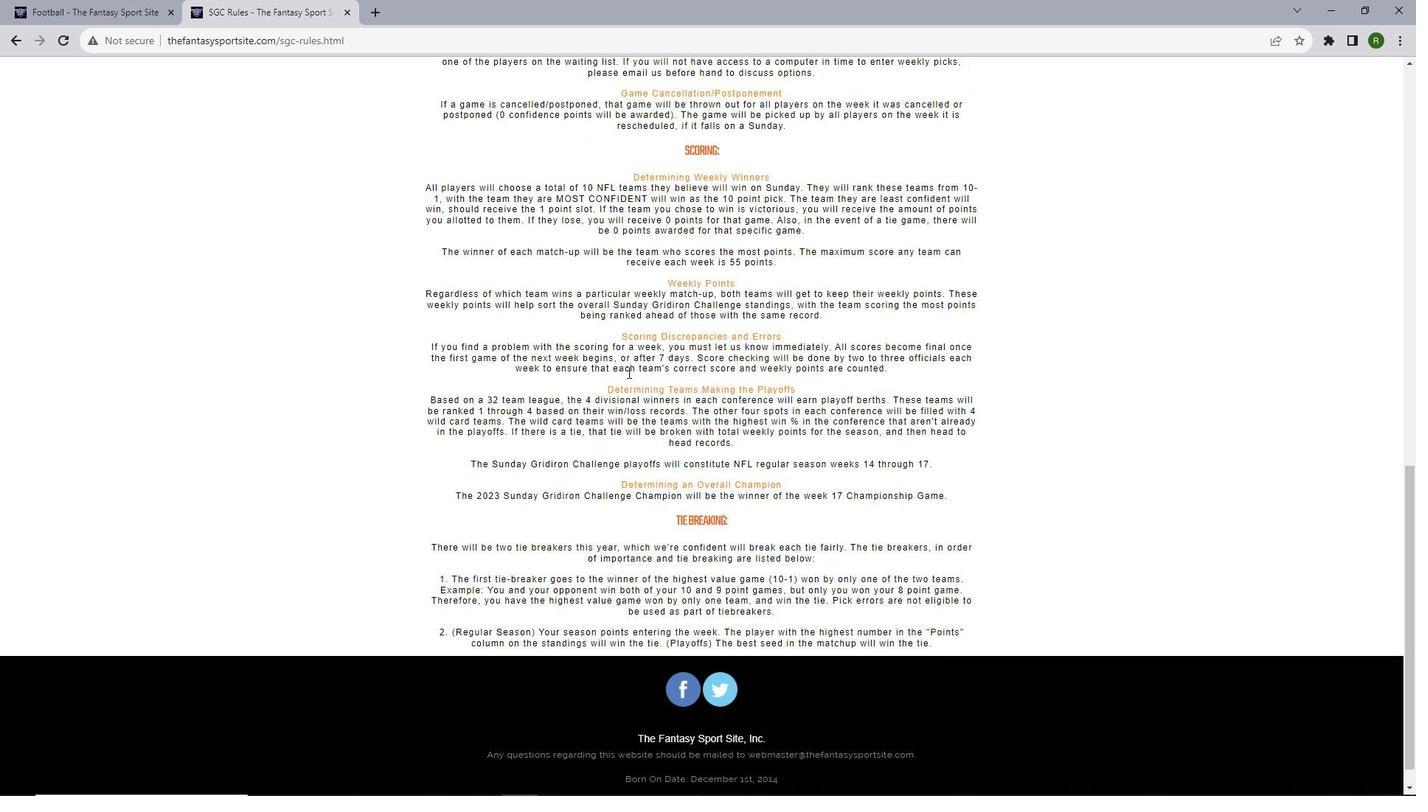 
Action: Mouse scrolled (627, 371) with delta (0, 0)
Screenshot: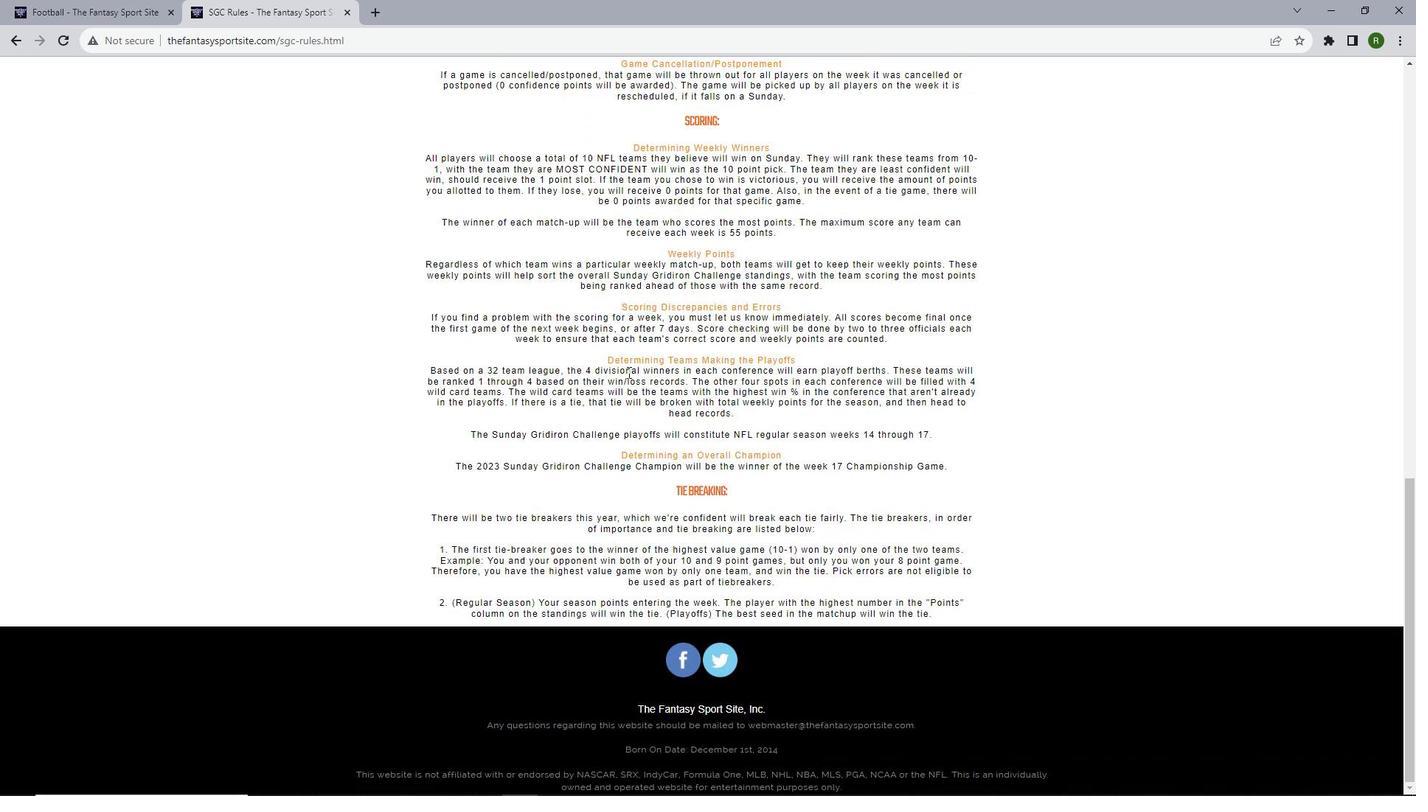 
Action: Mouse scrolled (627, 371) with delta (0, 0)
Screenshot: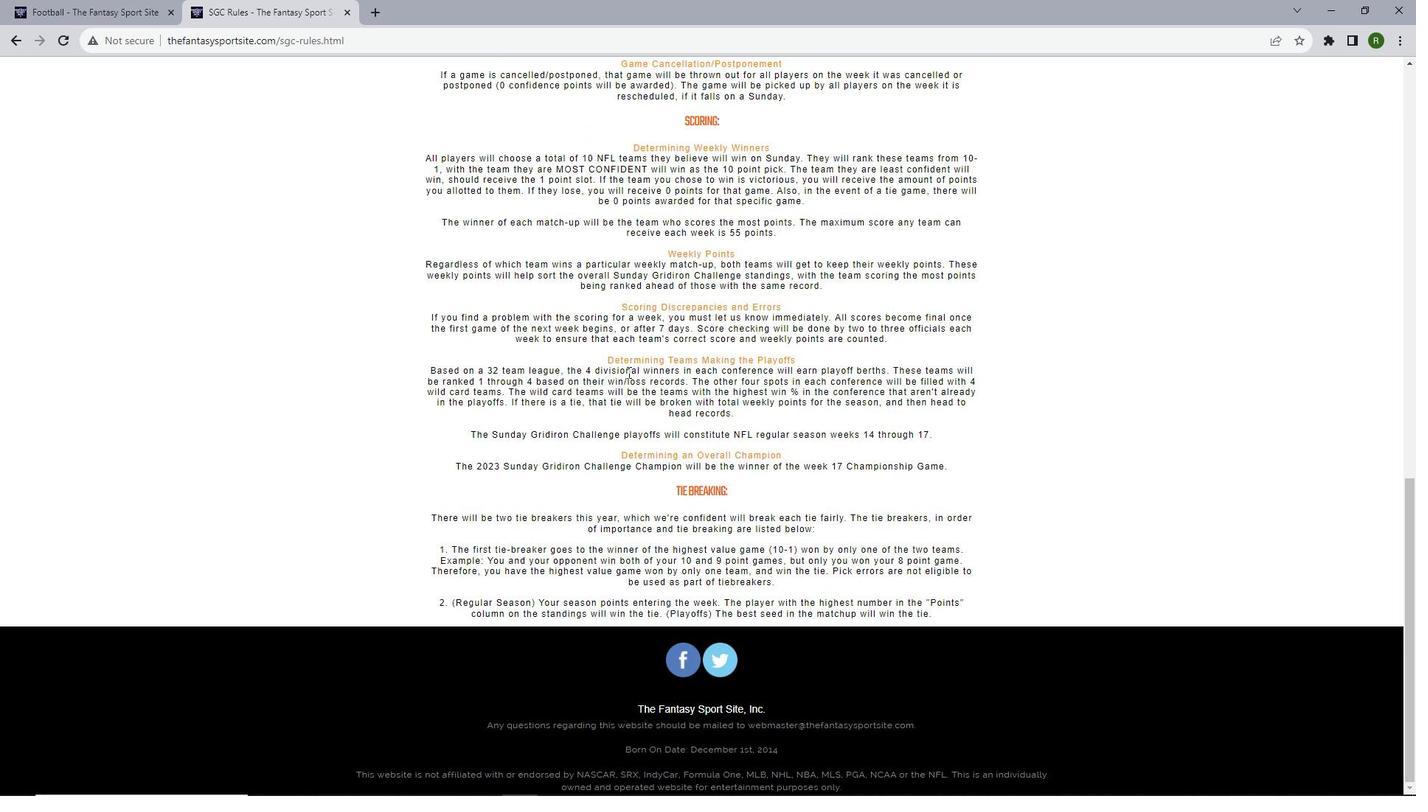 
Action: Mouse scrolled (627, 371) with delta (0, 0)
Screenshot: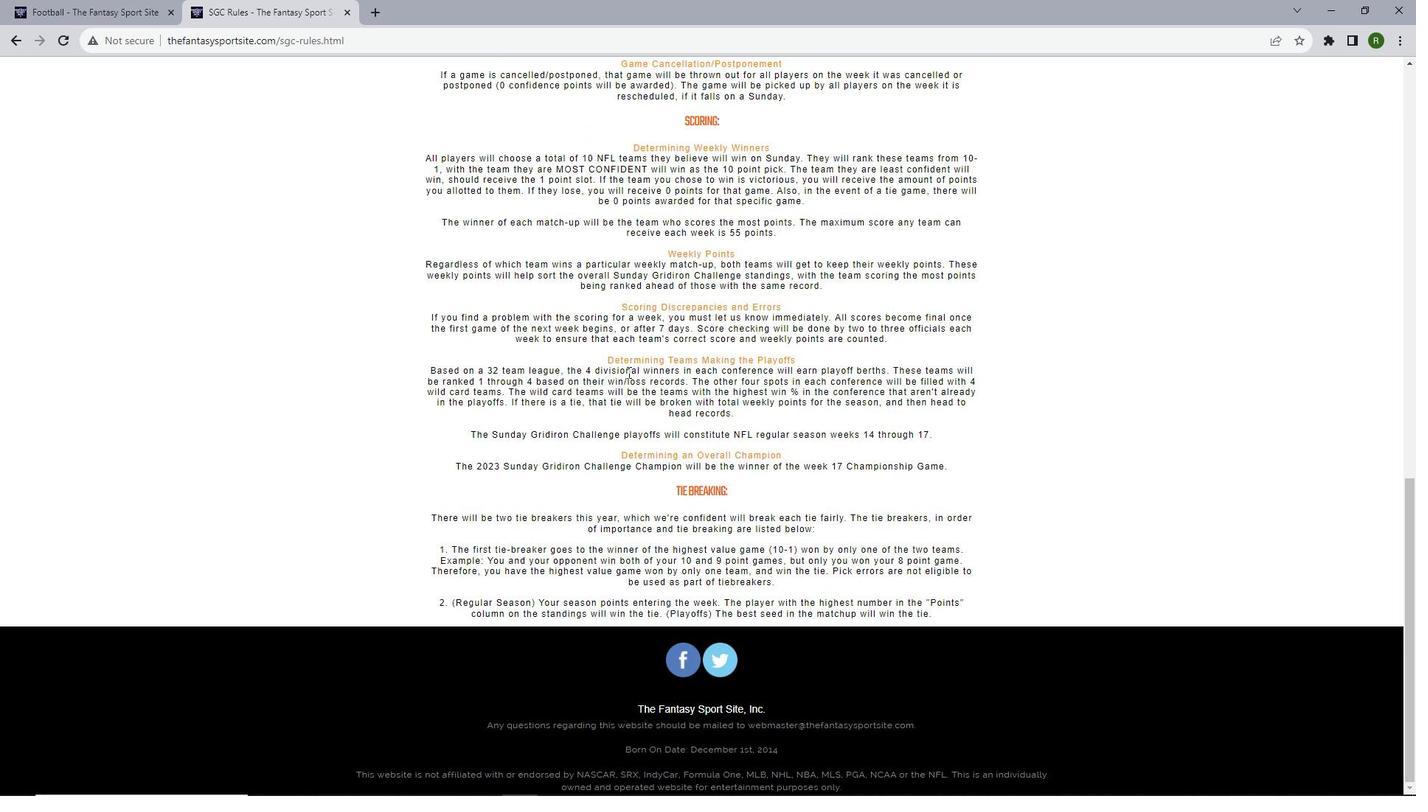 
Action: Mouse scrolled (627, 371) with delta (0, 0)
Screenshot: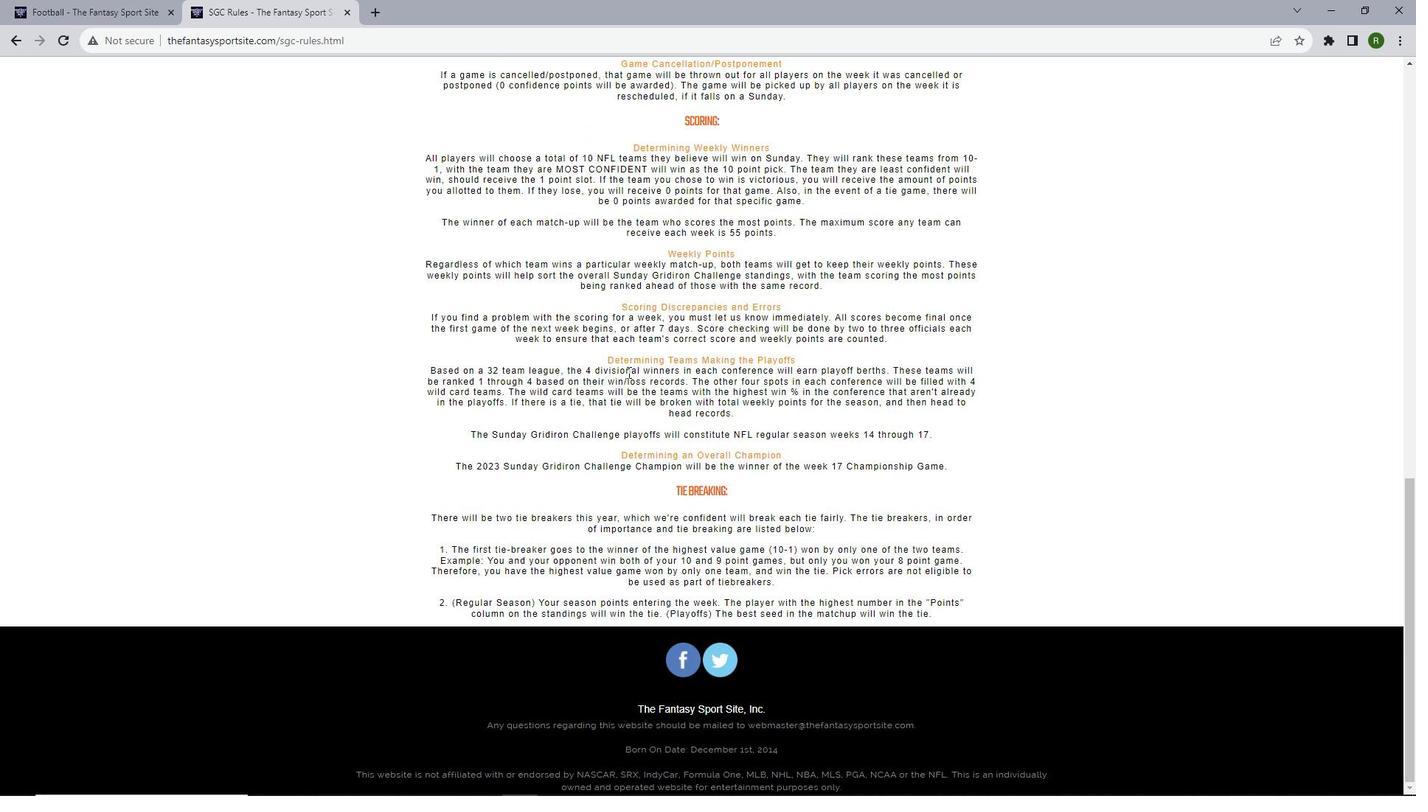 
